 Task: Look for space in Kovilpatti, India from 12th  August, 2023 to 15th August, 2023 for 3 adults in price range Rs.12000 to Rs.16000. Place can be entire place with 2 bedrooms having 3 beds and 1 bathroom. Property type can be house, flat, guest house. Booking option can be shelf check-in. Required host language is English.
Action: Mouse moved to (417, 74)
Screenshot: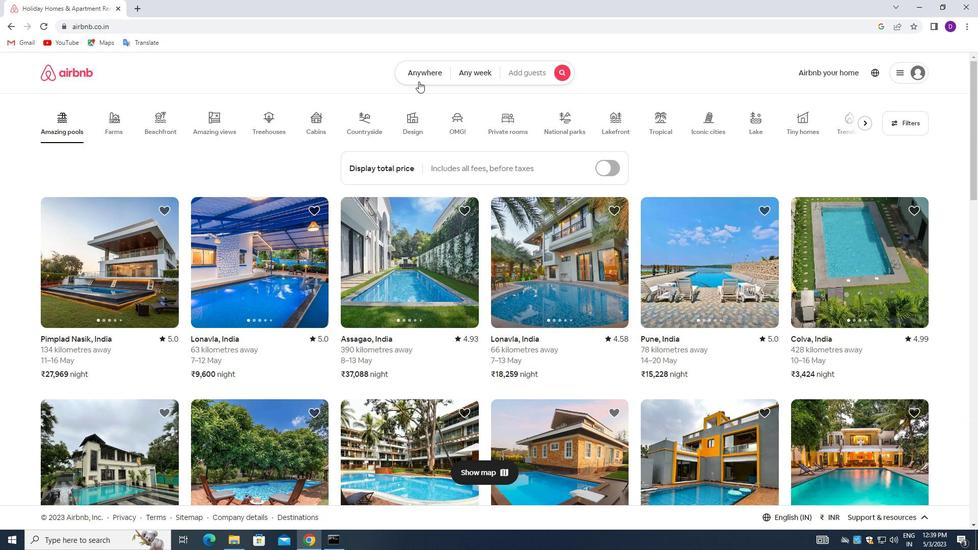 
Action: Mouse pressed left at (417, 74)
Screenshot: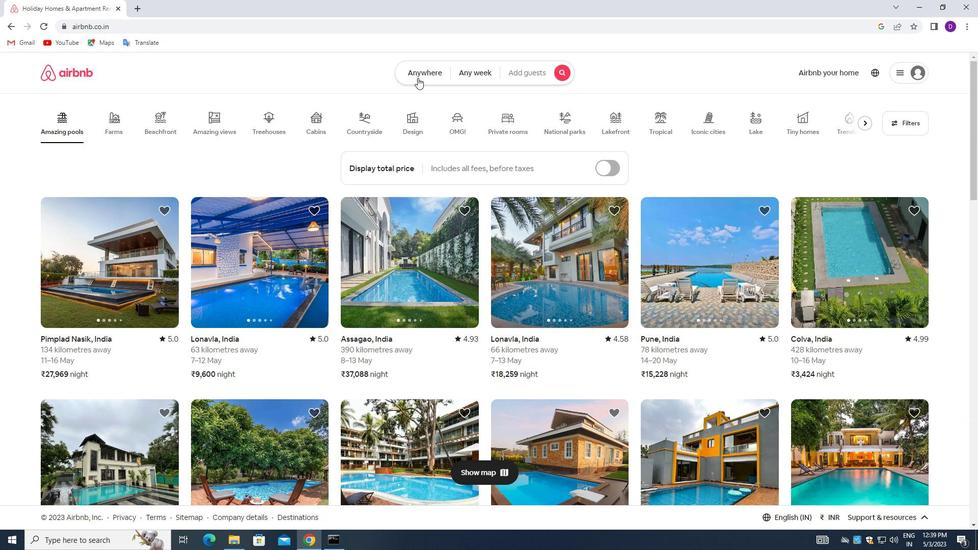 
Action: Mouse moved to (320, 114)
Screenshot: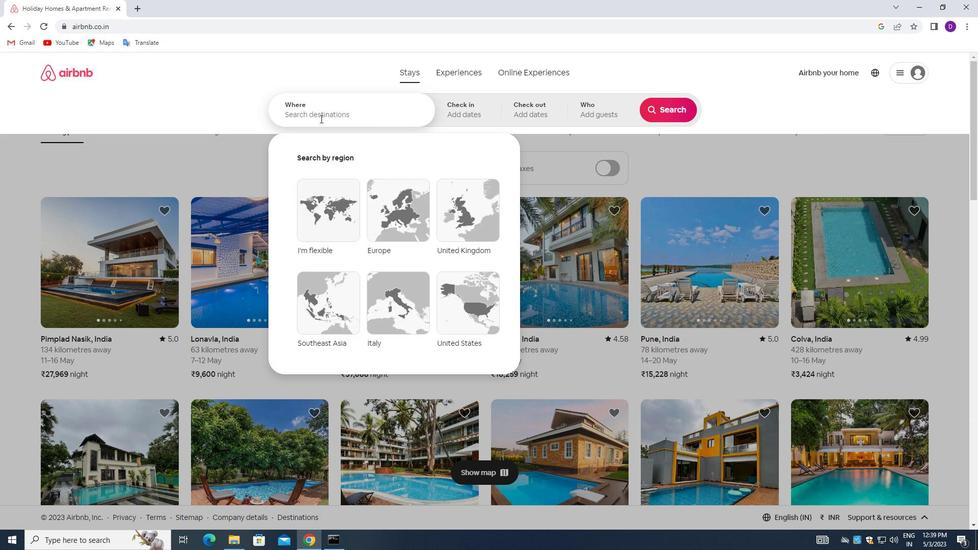 
Action: Mouse pressed left at (320, 114)
Screenshot: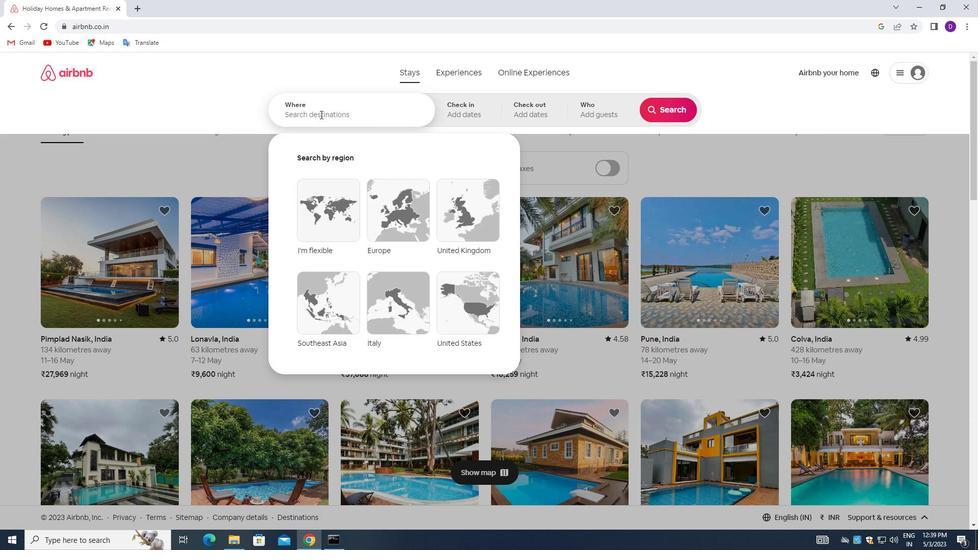 
Action: Mouse moved to (239, 84)
Screenshot: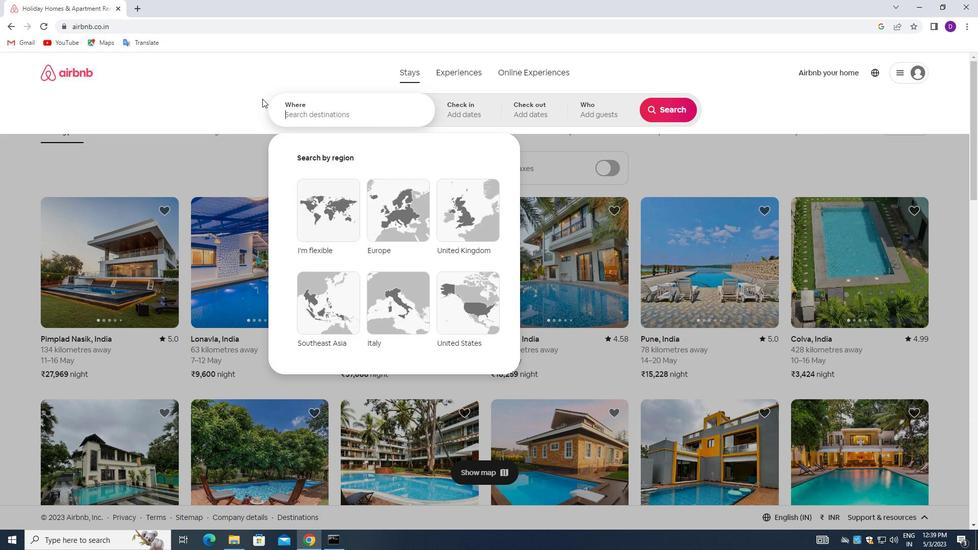 
Action: Key pressed <Key.shift>KOVILPATTI,<Key.space><Key.shift>INDIA<Key.enter>
Screenshot: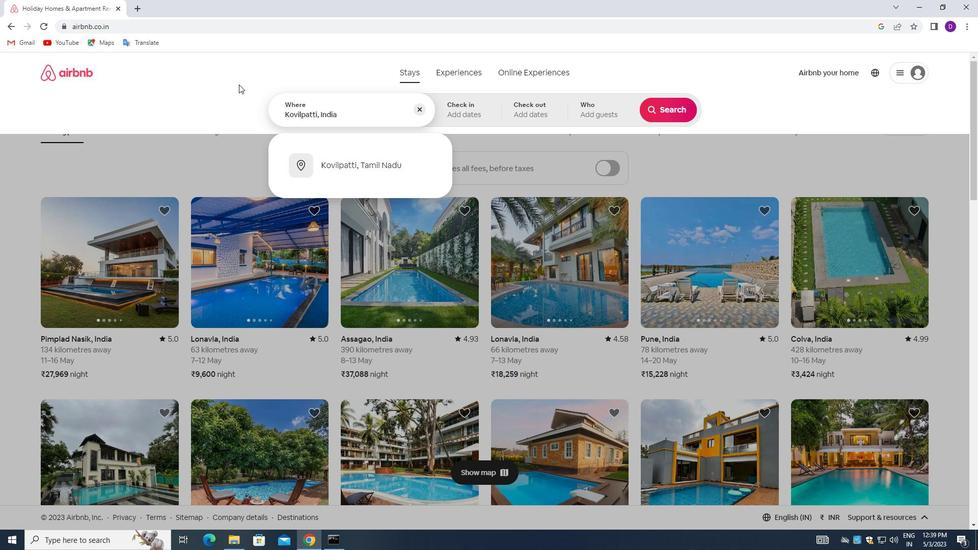 
Action: Mouse moved to (670, 188)
Screenshot: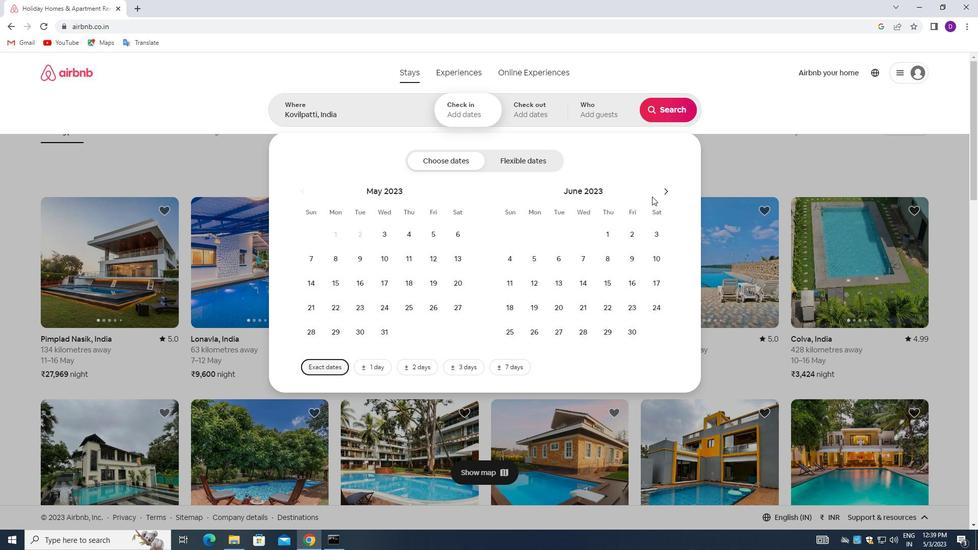 
Action: Mouse pressed left at (670, 188)
Screenshot: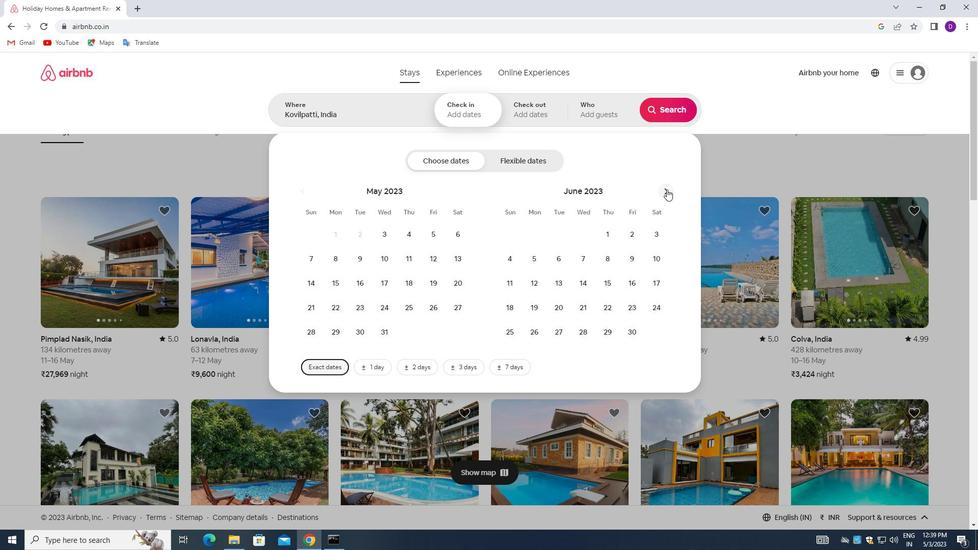 
Action: Mouse pressed left at (670, 188)
Screenshot: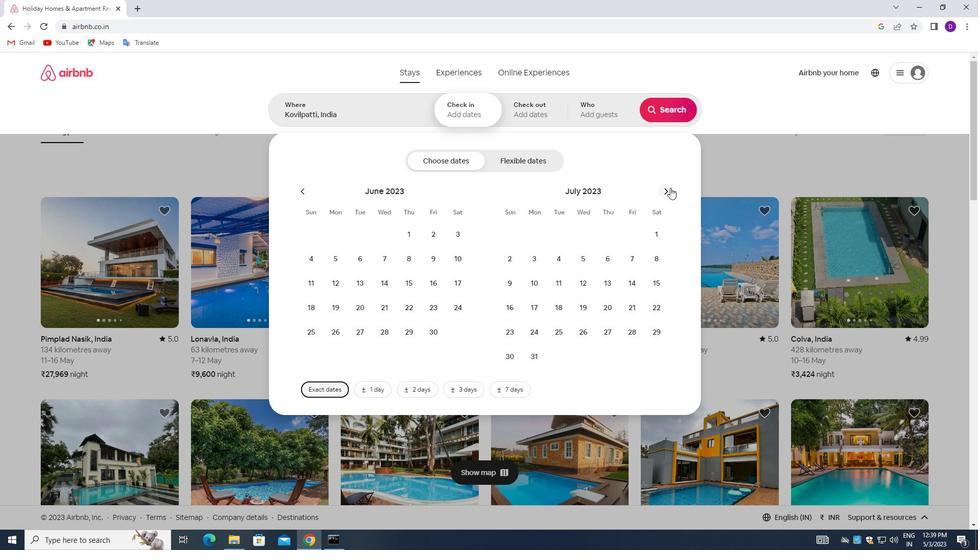 
Action: Mouse moved to (649, 257)
Screenshot: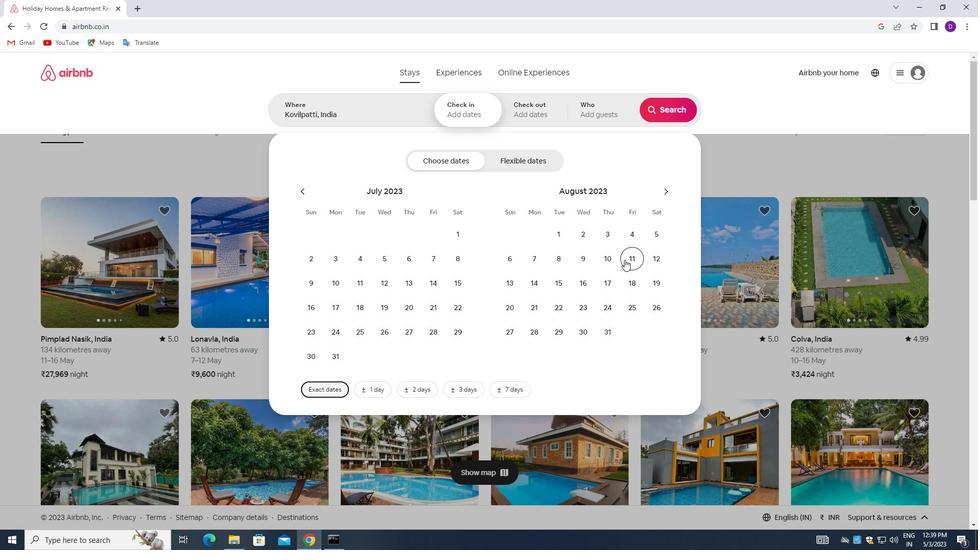 
Action: Mouse pressed left at (649, 257)
Screenshot: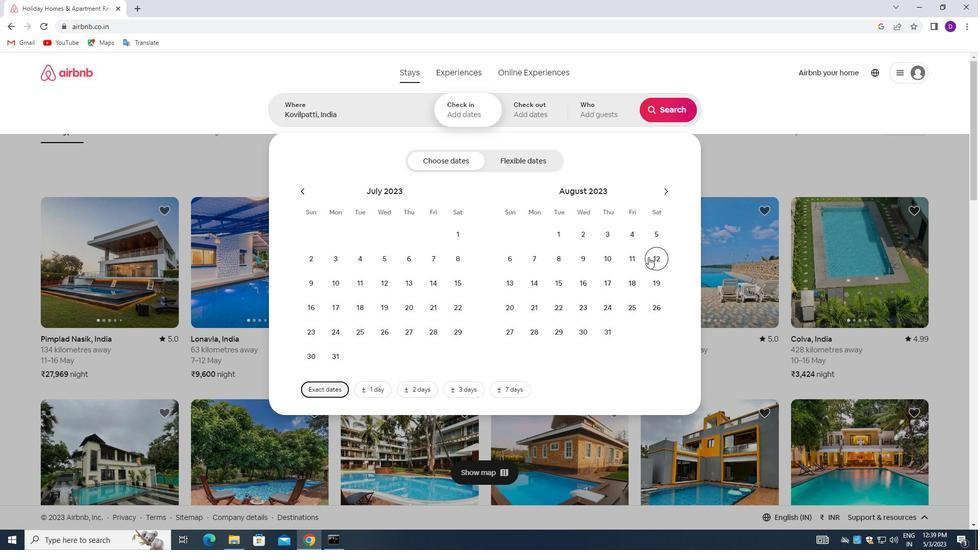 
Action: Mouse moved to (563, 277)
Screenshot: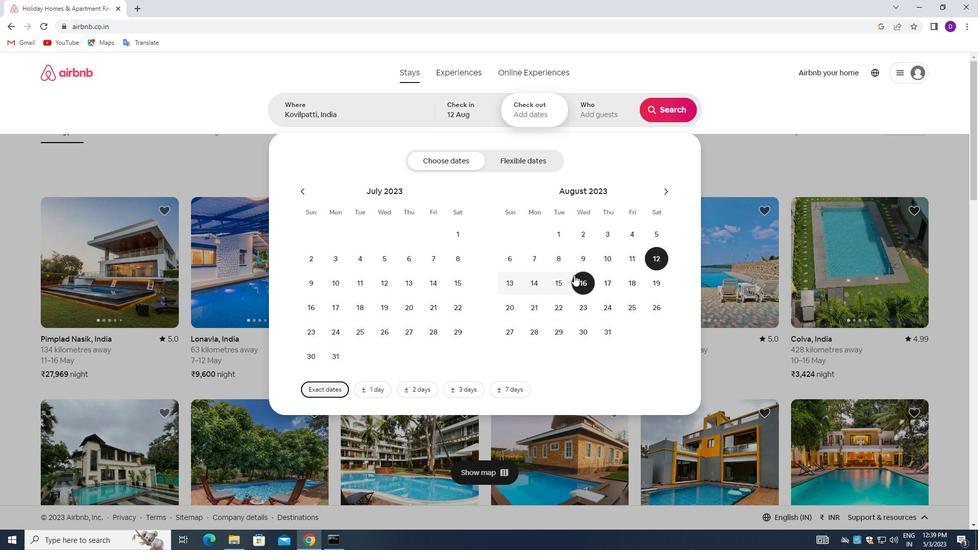 
Action: Mouse pressed left at (563, 277)
Screenshot: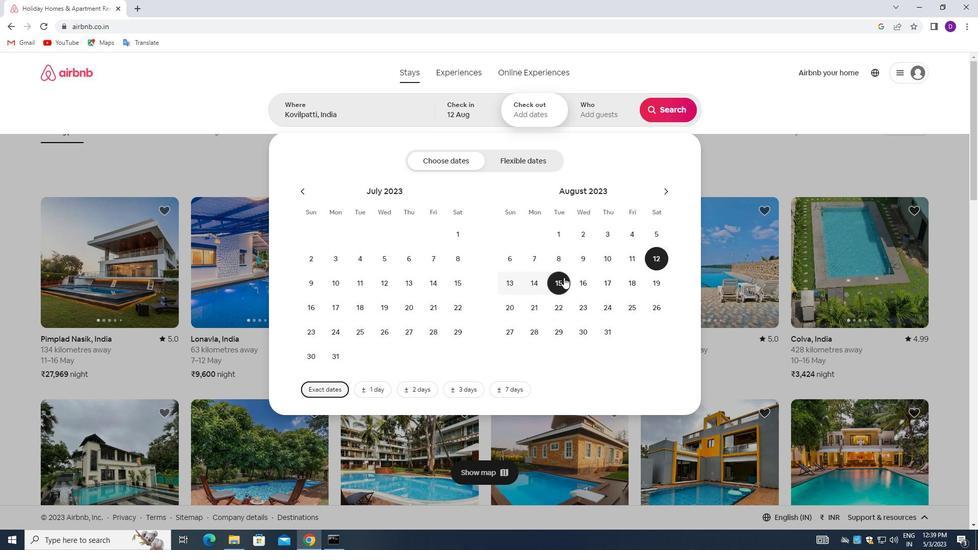 
Action: Mouse moved to (597, 108)
Screenshot: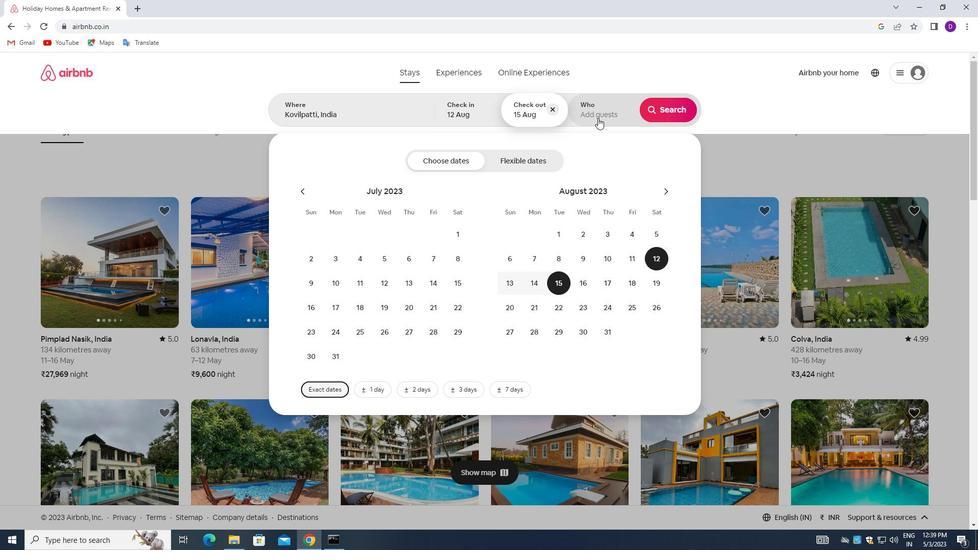
Action: Mouse pressed left at (597, 108)
Screenshot: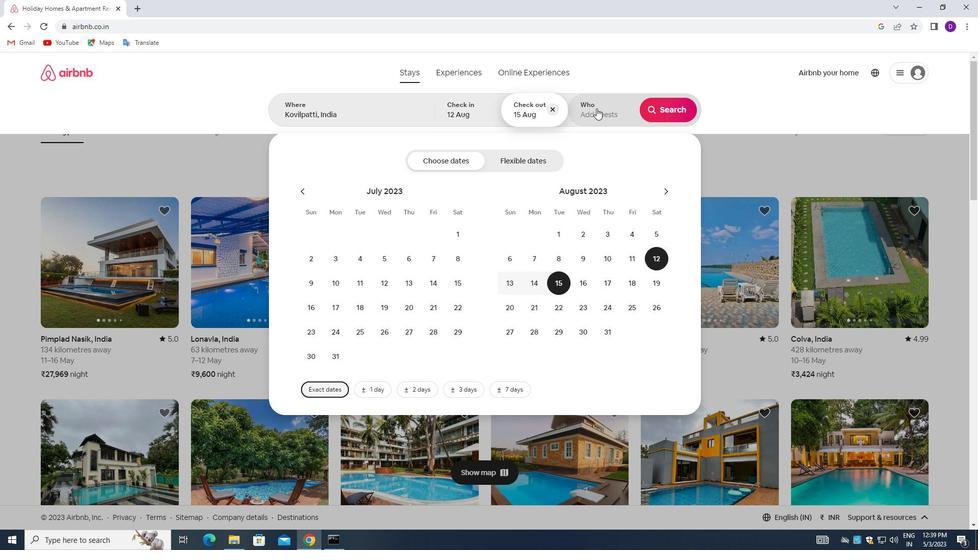 
Action: Mouse moved to (667, 162)
Screenshot: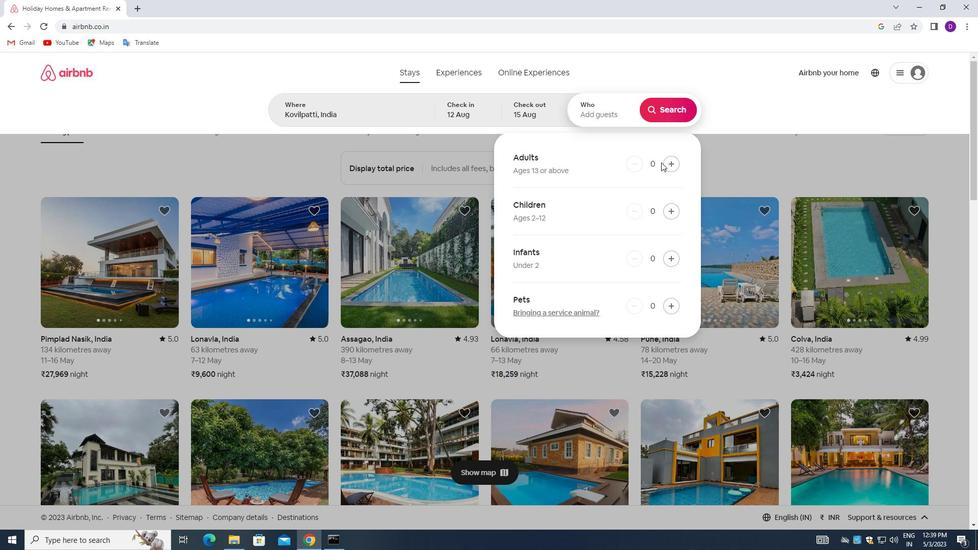 
Action: Mouse pressed left at (667, 162)
Screenshot: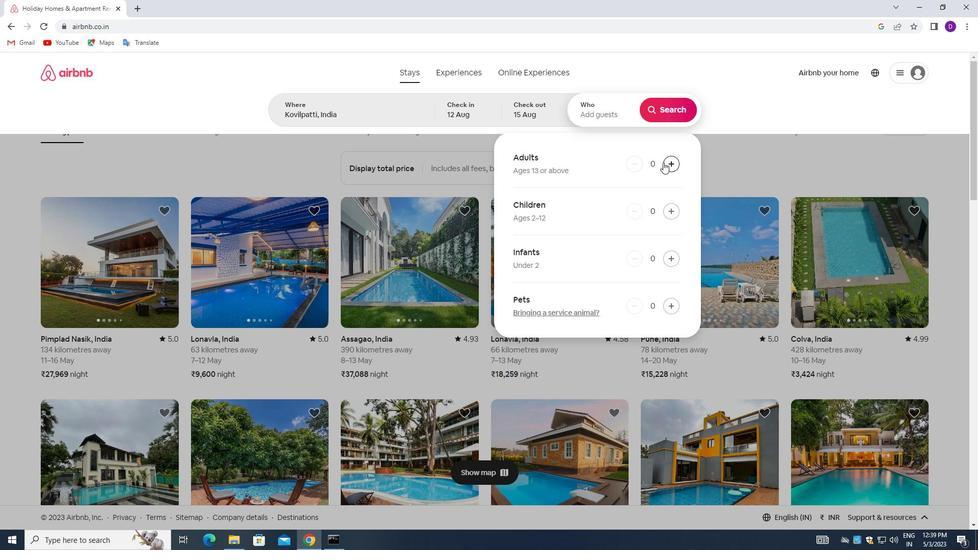 
Action: Mouse pressed left at (667, 162)
Screenshot: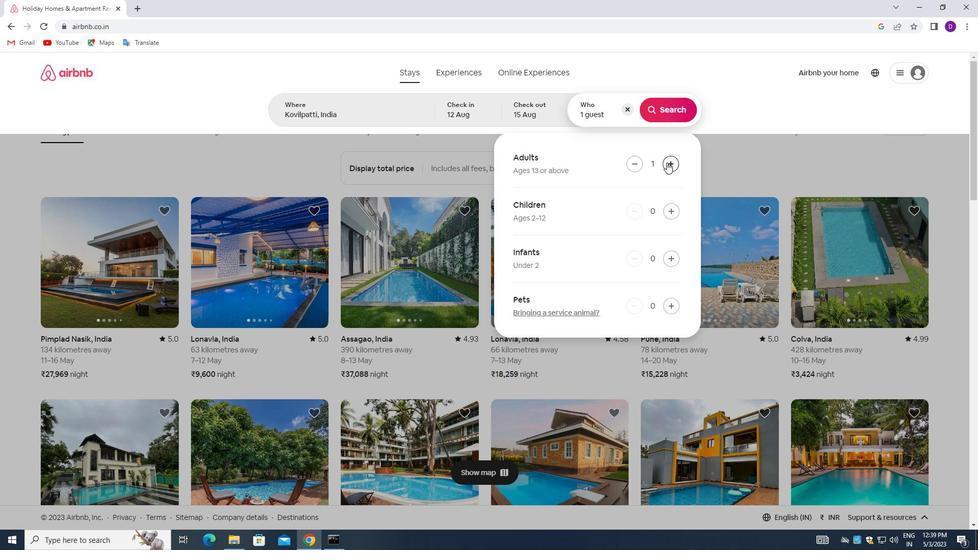 
Action: Mouse pressed left at (667, 162)
Screenshot: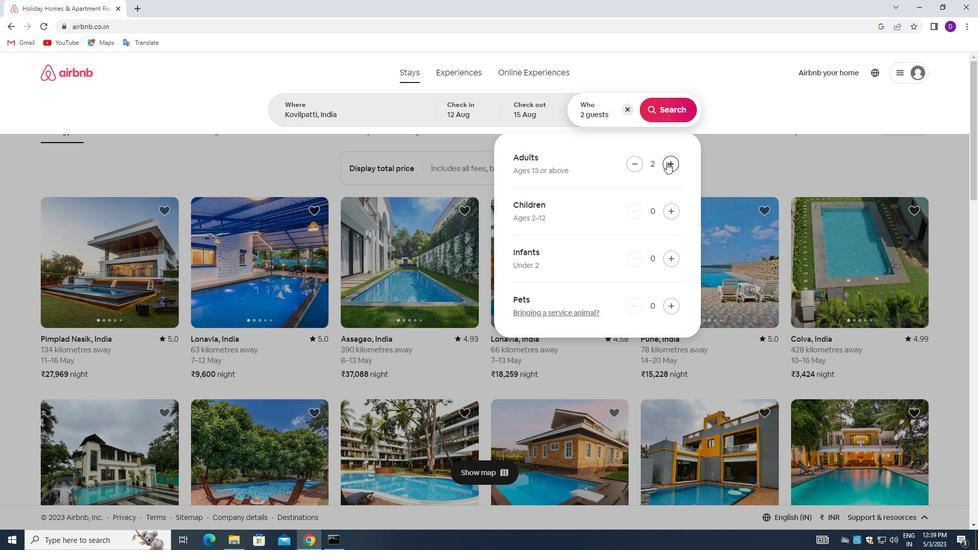 
Action: Mouse moved to (665, 111)
Screenshot: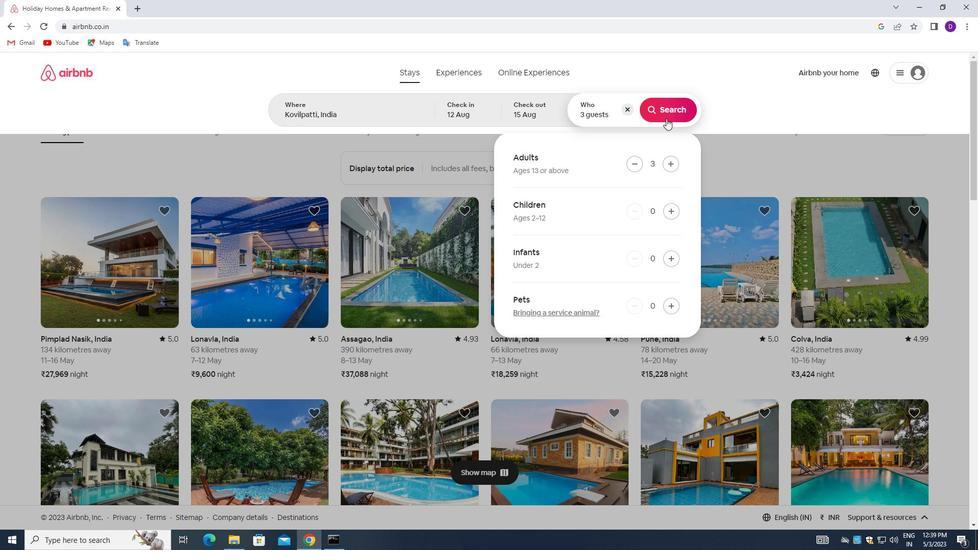 
Action: Mouse pressed left at (665, 111)
Screenshot: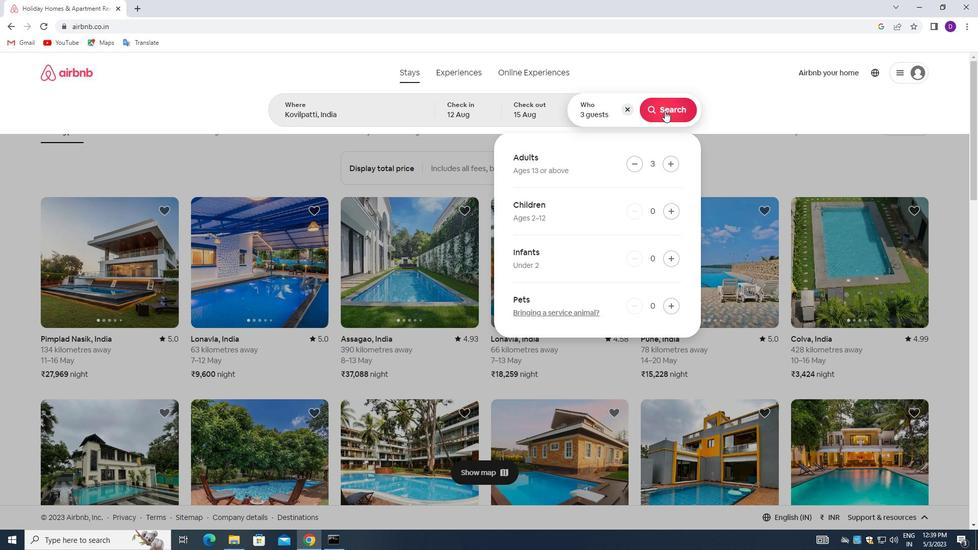 
Action: Mouse moved to (930, 109)
Screenshot: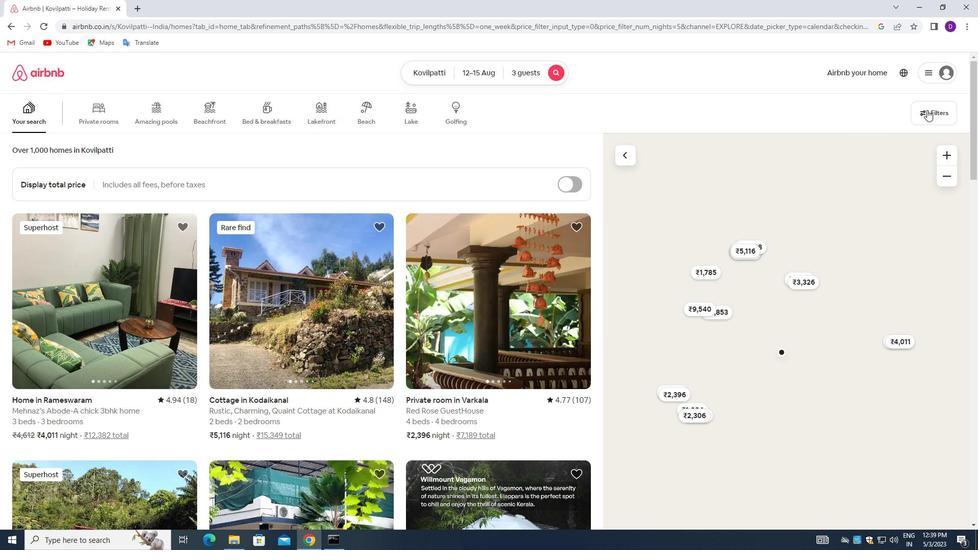
Action: Mouse pressed left at (930, 109)
Screenshot: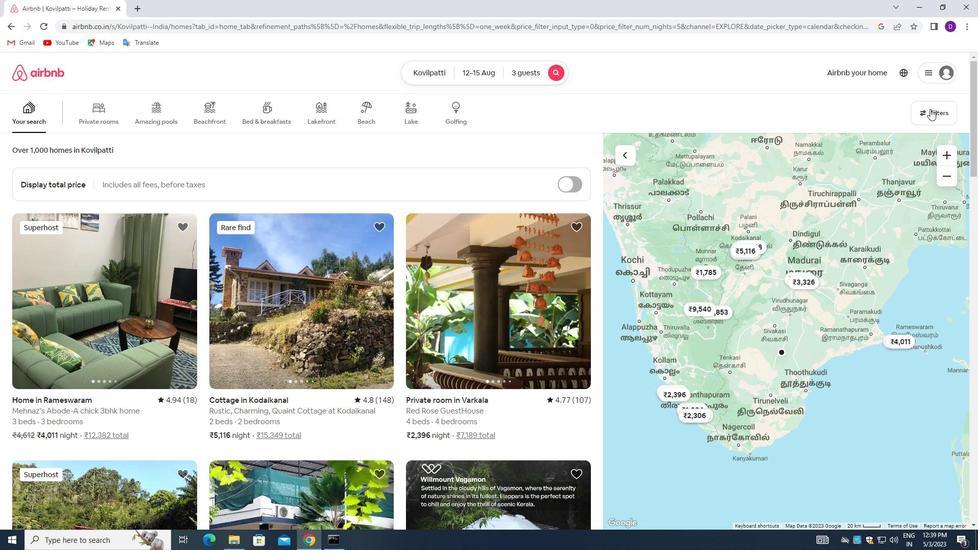 
Action: Mouse moved to (367, 245)
Screenshot: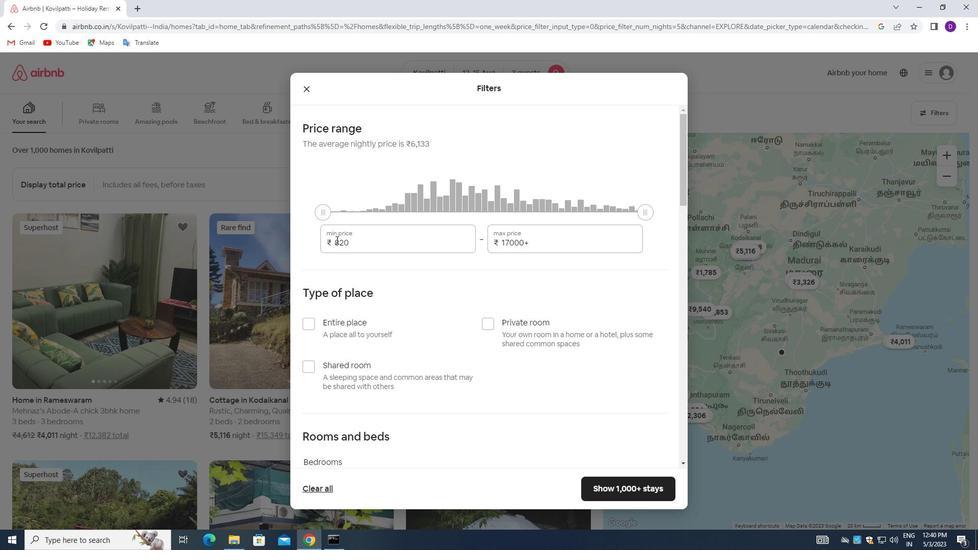 
Action: Mouse pressed left at (367, 245)
Screenshot: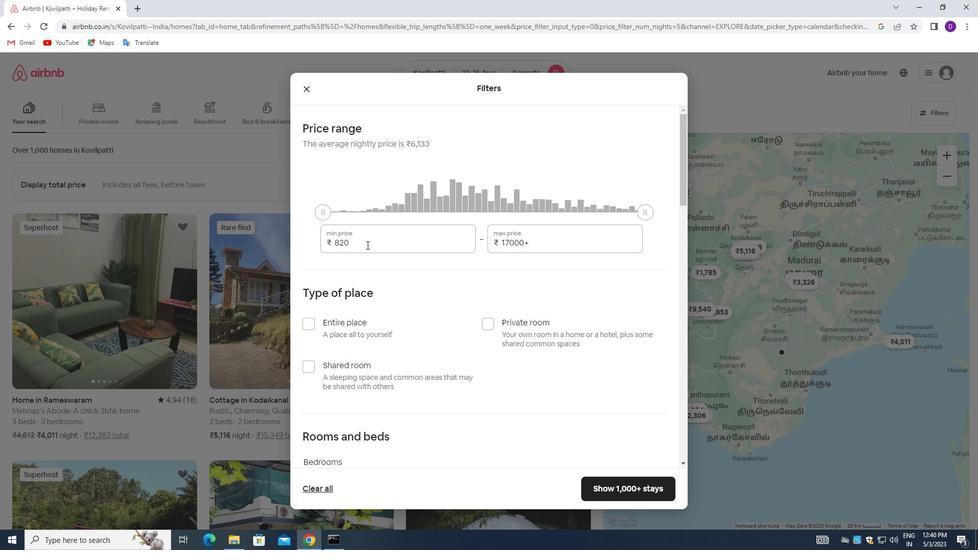 
Action: Mouse pressed left at (367, 245)
Screenshot: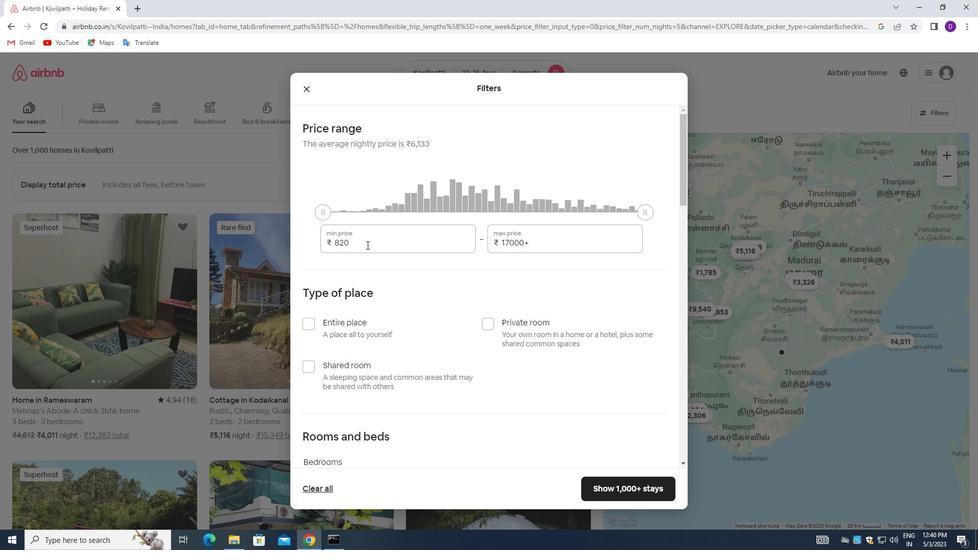 
Action: Key pressed 12000<Key.tab>16000
Screenshot: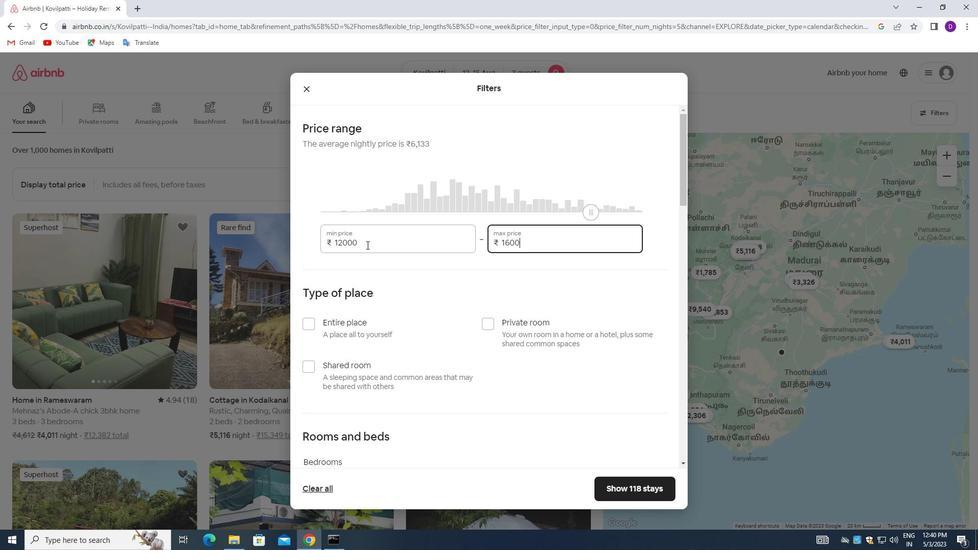 
Action: Mouse moved to (418, 301)
Screenshot: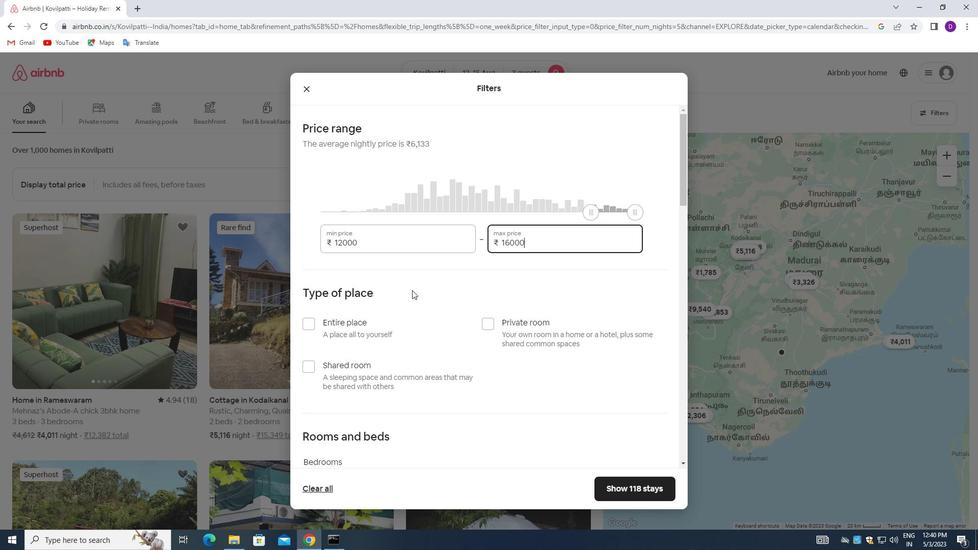 
Action: Mouse scrolled (418, 300) with delta (0, 0)
Screenshot: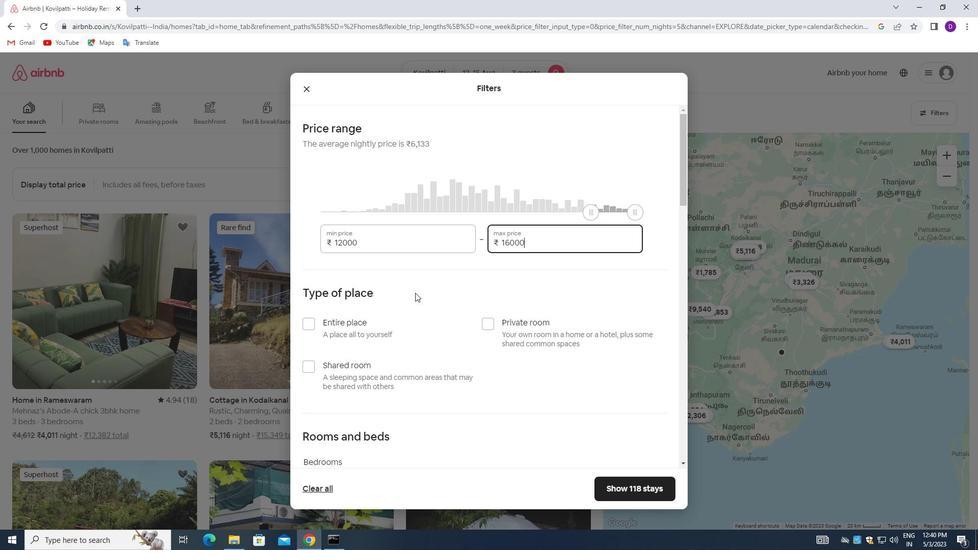 
Action: Mouse moved to (418, 301)
Screenshot: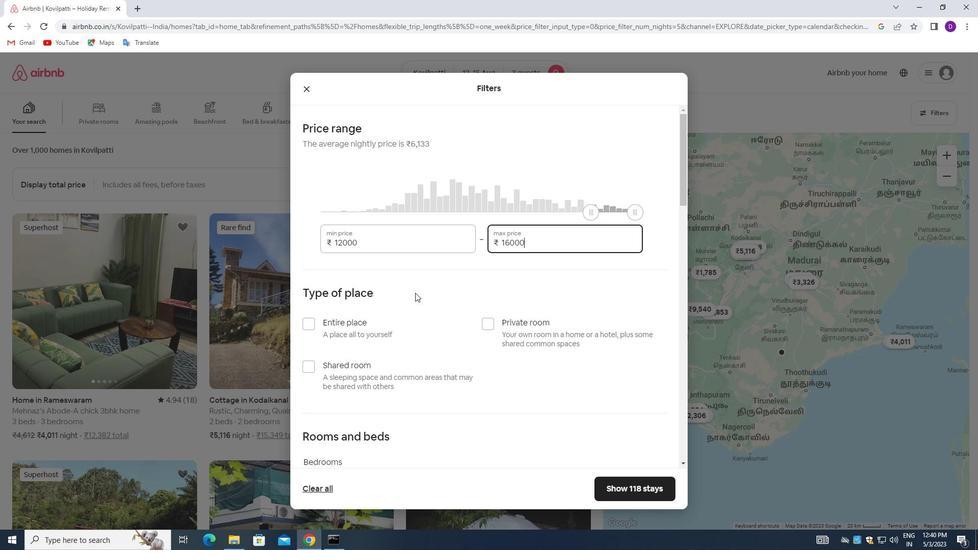 
Action: Mouse scrolled (418, 301) with delta (0, 0)
Screenshot: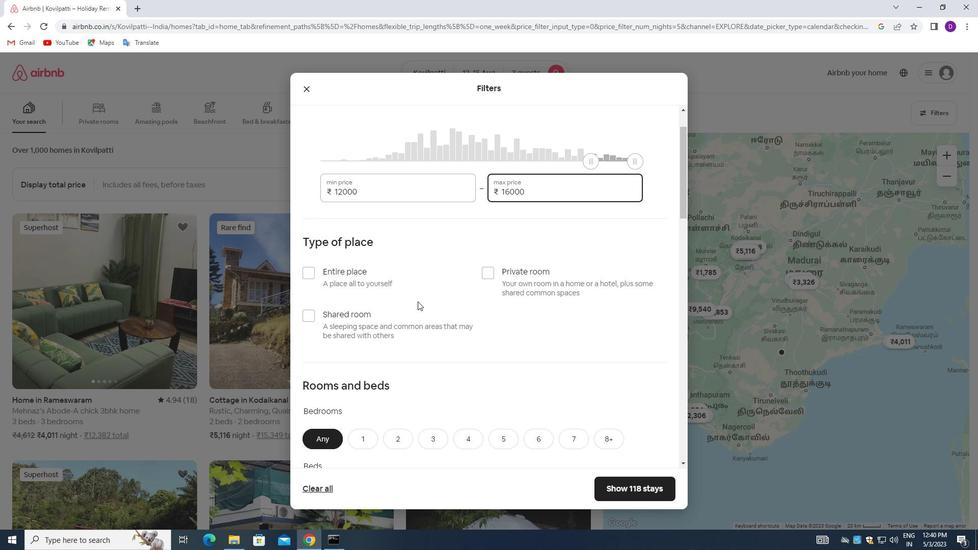 
Action: Mouse scrolled (418, 301) with delta (0, 0)
Screenshot: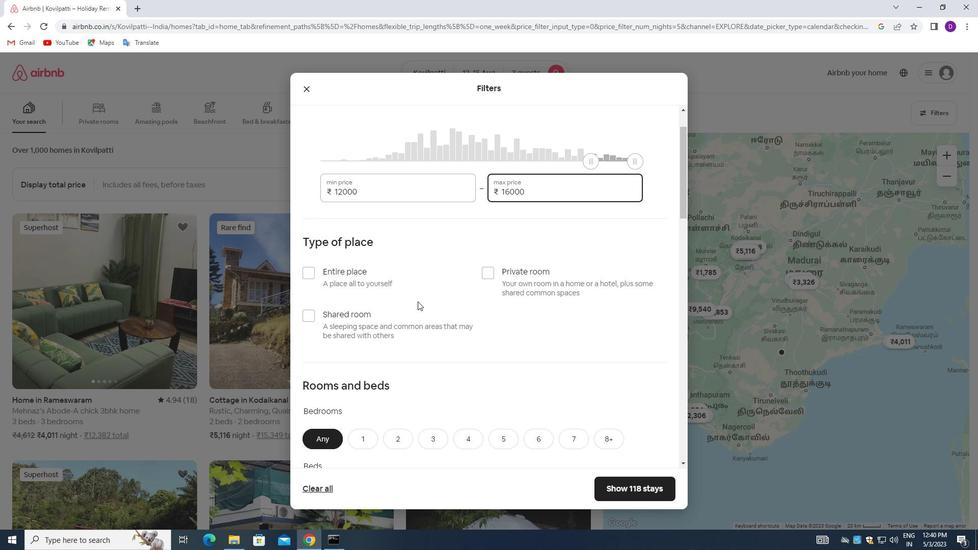 
Action: Mouse moved to (309, 169)
Screenshot: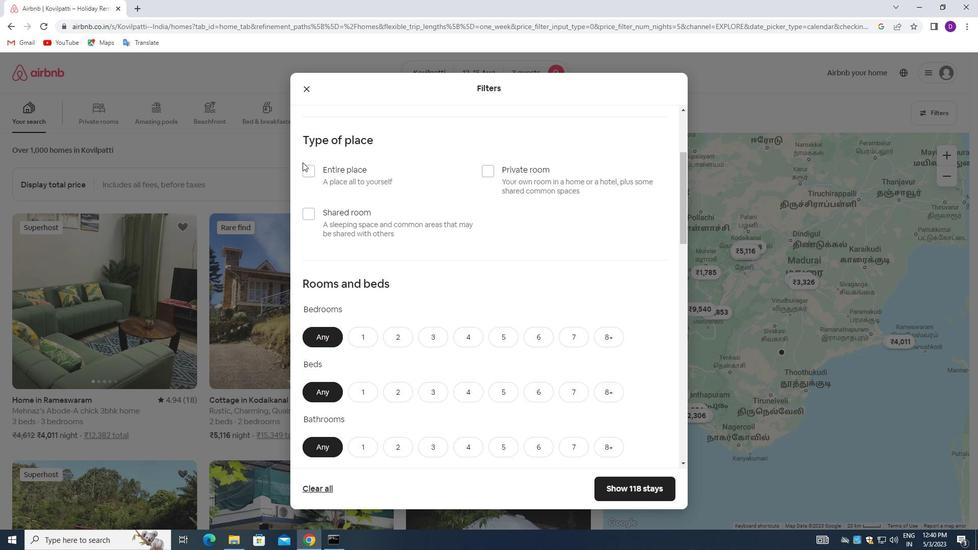 
Action: Mouse pressed left at (309, 169)
Screenshot: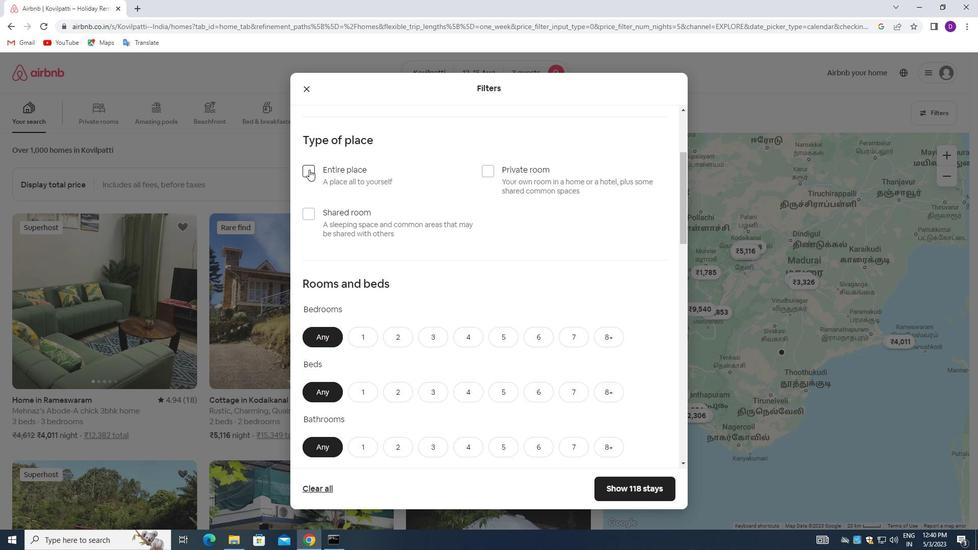
Action: Mouse moved to (392, 254)
Screenshot: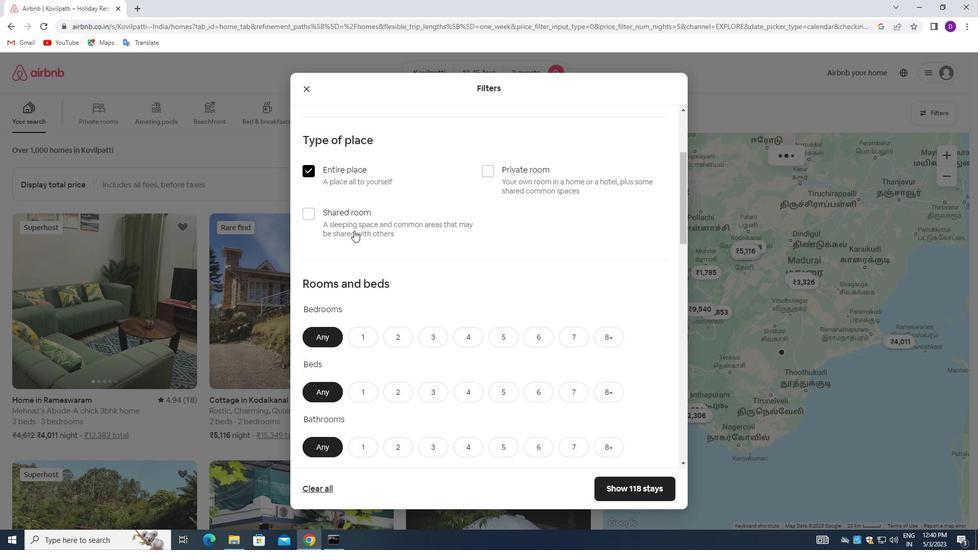 
Action: Mouse scrolled (392, 254) with delta (0, 0)
Screenshot: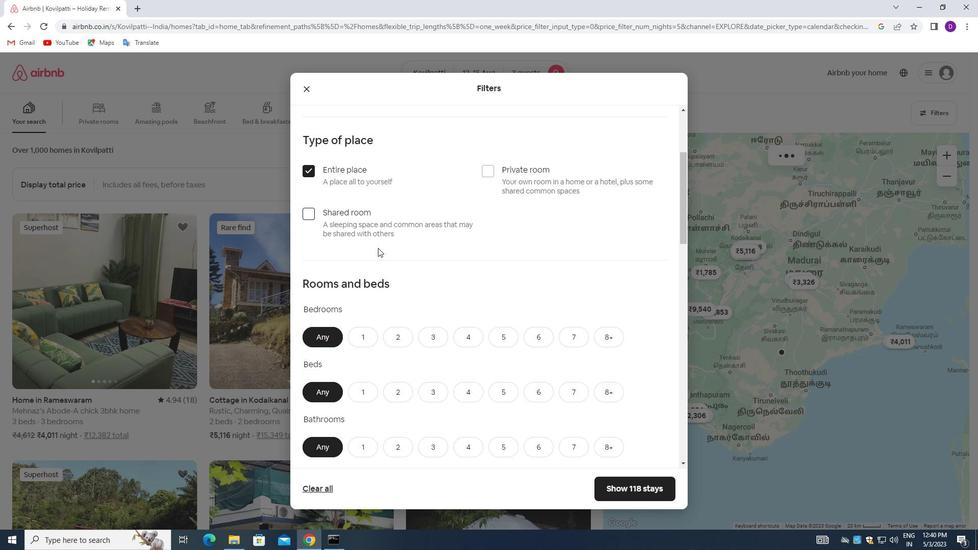 
Action: Mouse moved to (392, 255)
Screenshot: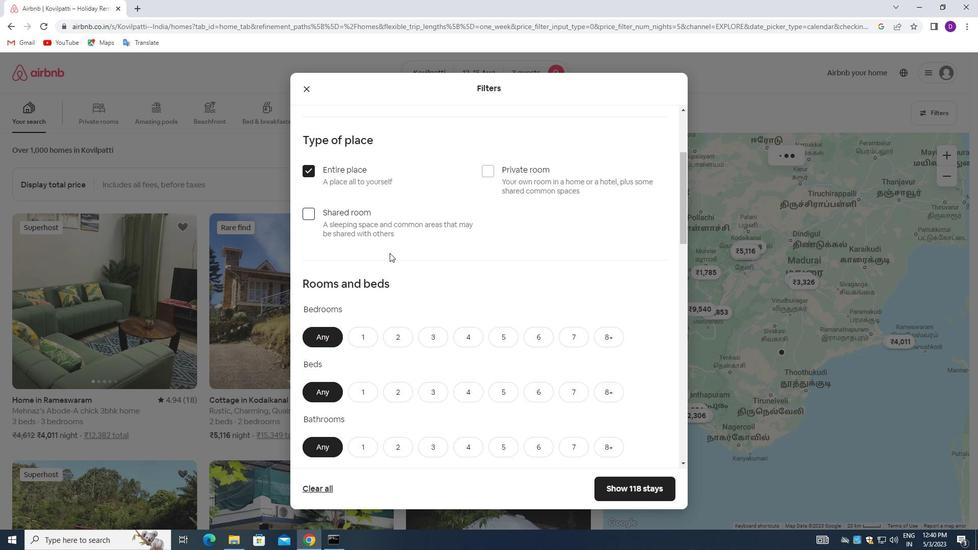 
Action: Mouse scrolled (392, 255) with delta (0, 0)
Screenshot: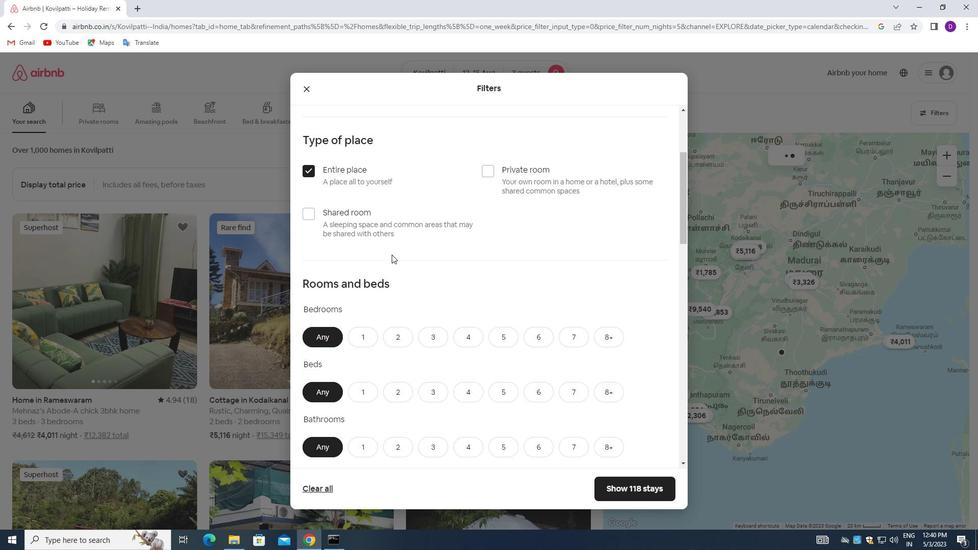 
Action: Mouse moved to (401, 237)
Screenshot: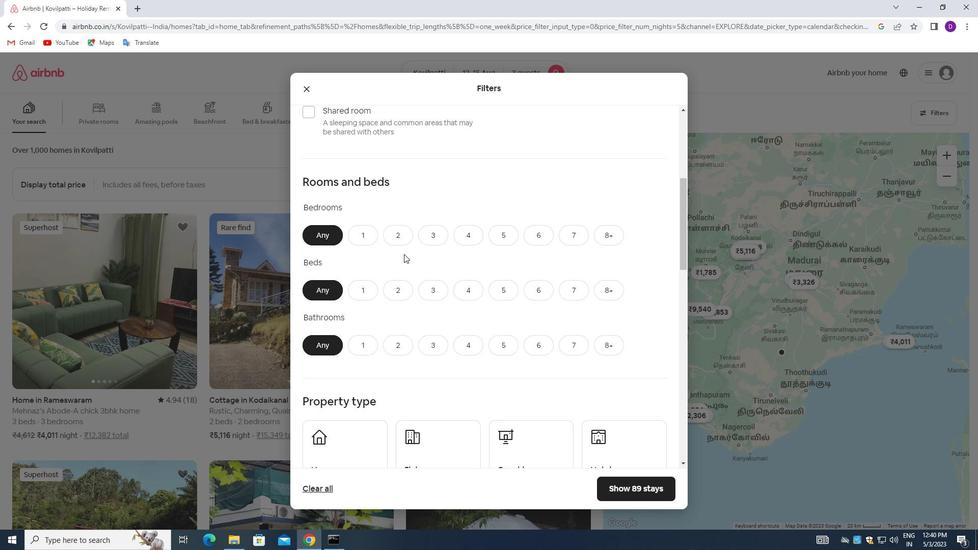 
Action: Mouse pressed left at (401, 237)
Screenshot: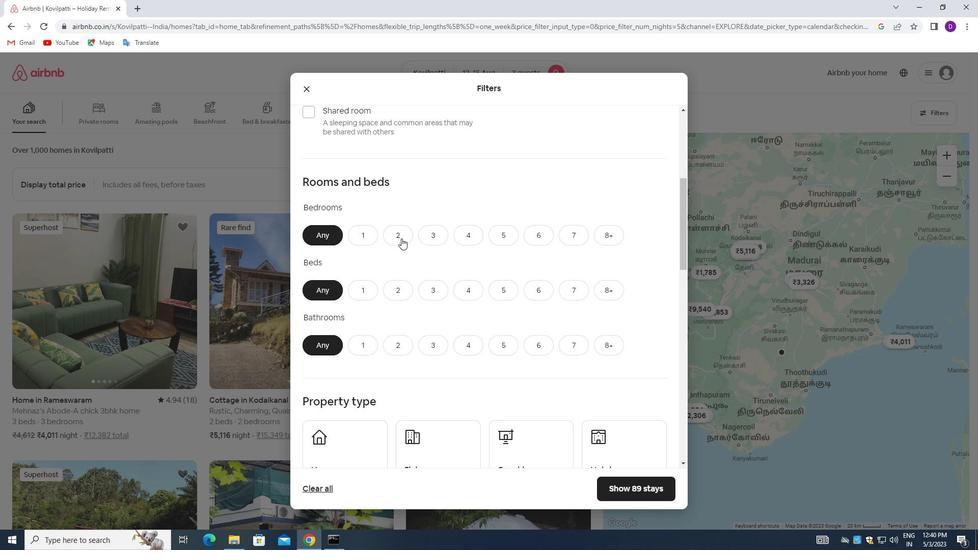 
Action: Mouse moved to (433, 293)
Screenshot: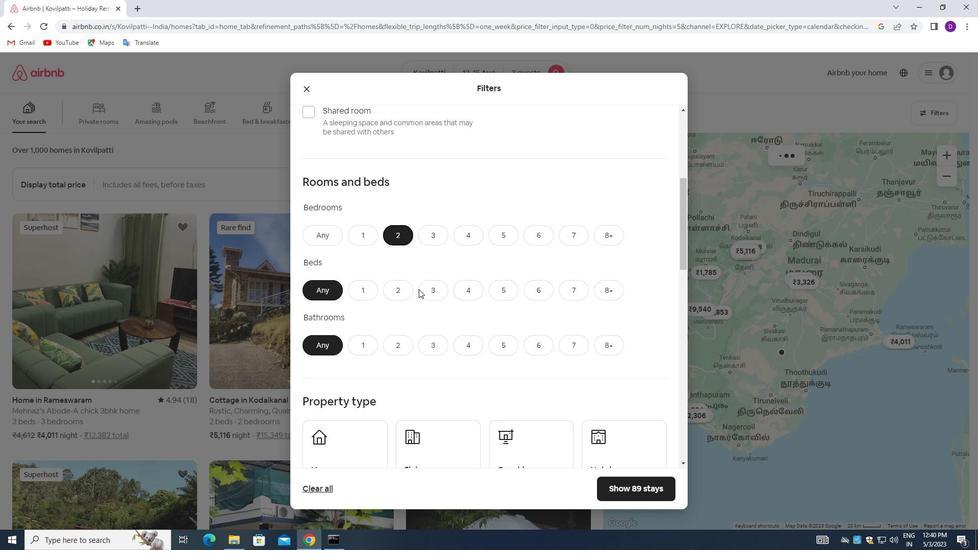 
Action: Mouse pressed left at (433, 293)
Screenshot: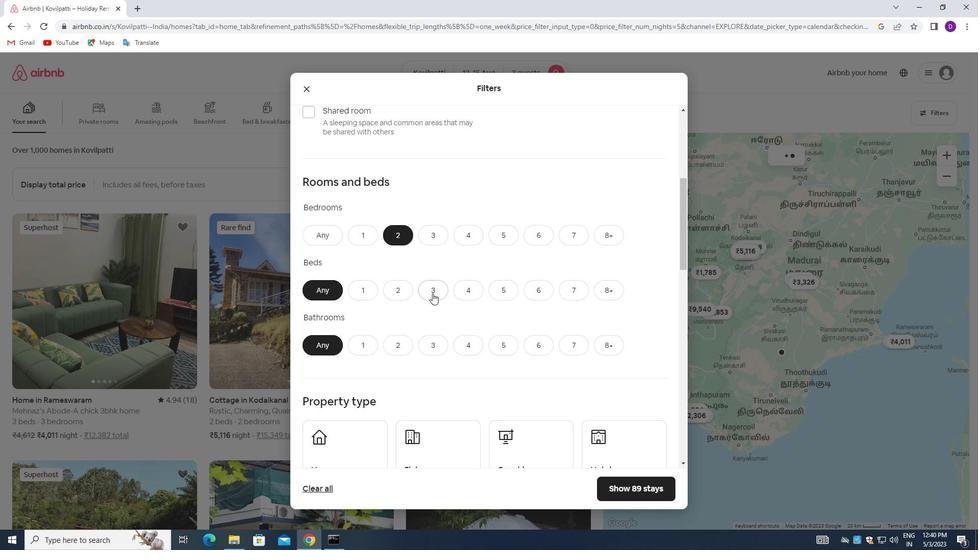 
Action: Mouse moved to (363, 345)
Screenshot: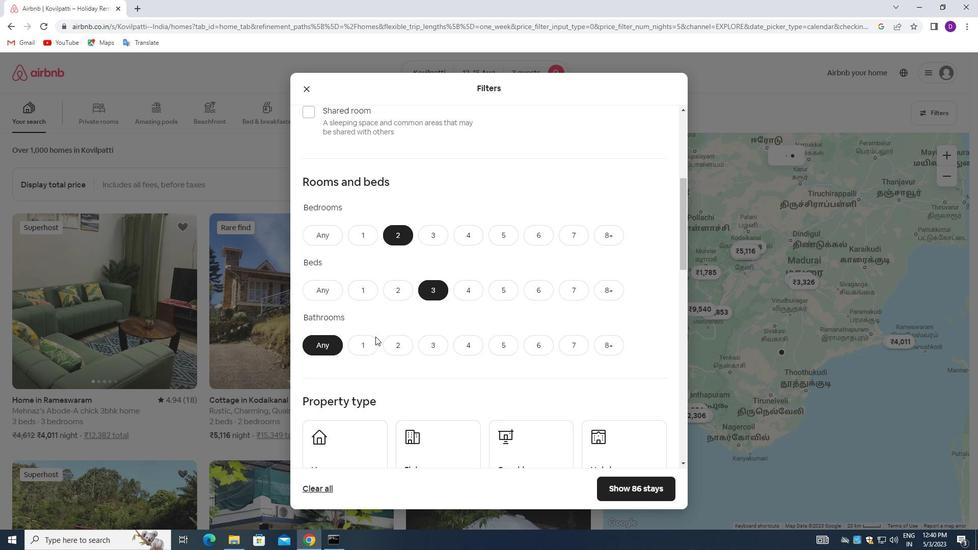 
Action: Mouse pressed left at (363, 345)
Screenshot: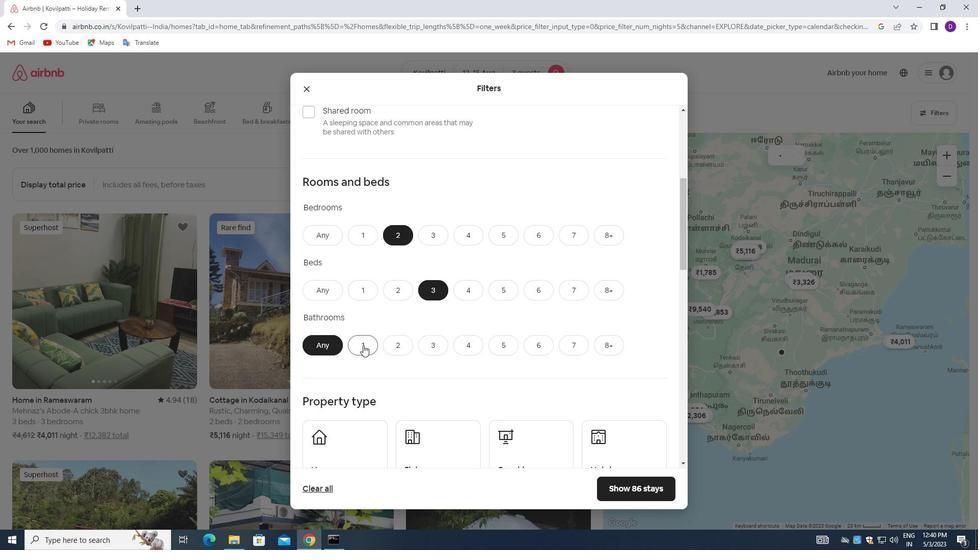 
Action: Mouse moved to (409, 288)
Screenshot: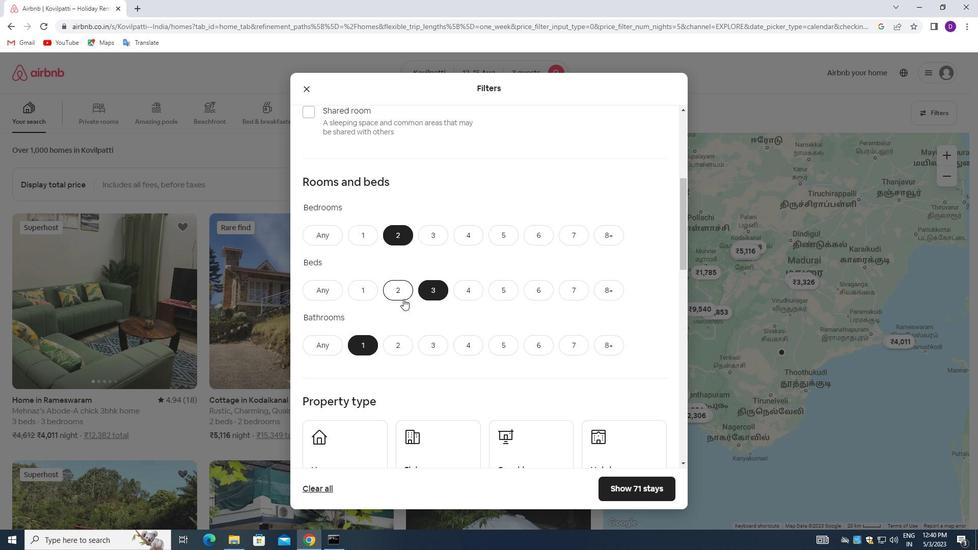 
Action: Mouse scrolled (409, 288) with delta (0, 0)
Screenshot: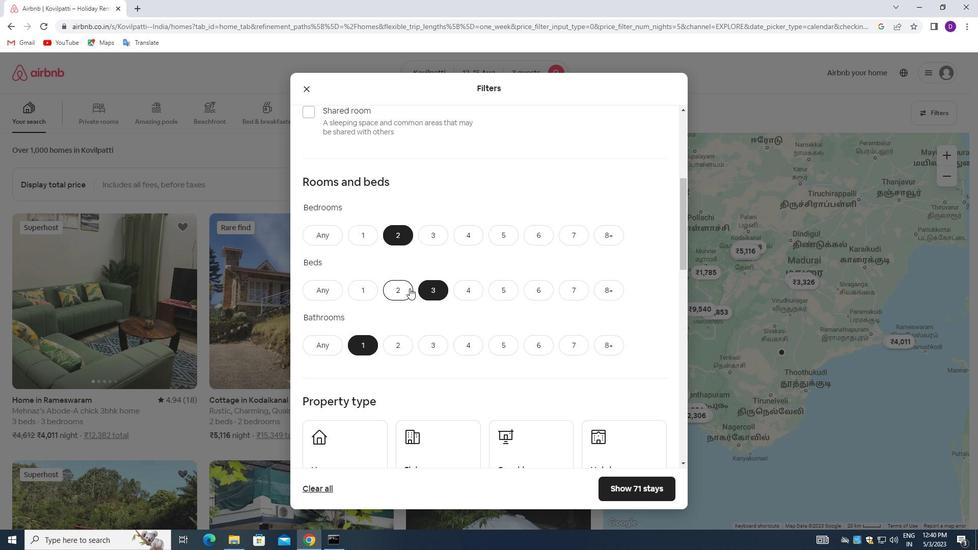 
Action: Mouse scrolled (409, 288) with delta (0, 0)
Screenshot: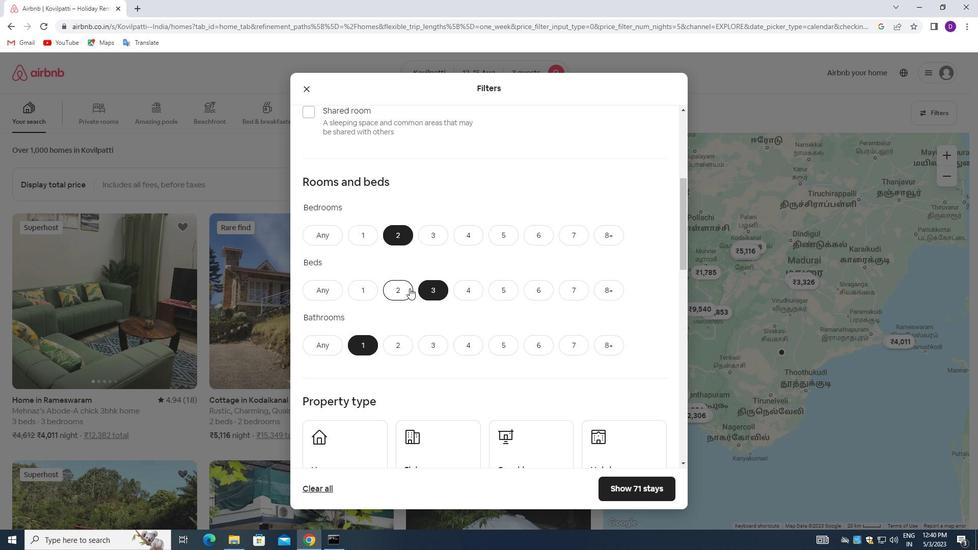 
Action: Mouse moved to (364, 336)
Screenshot: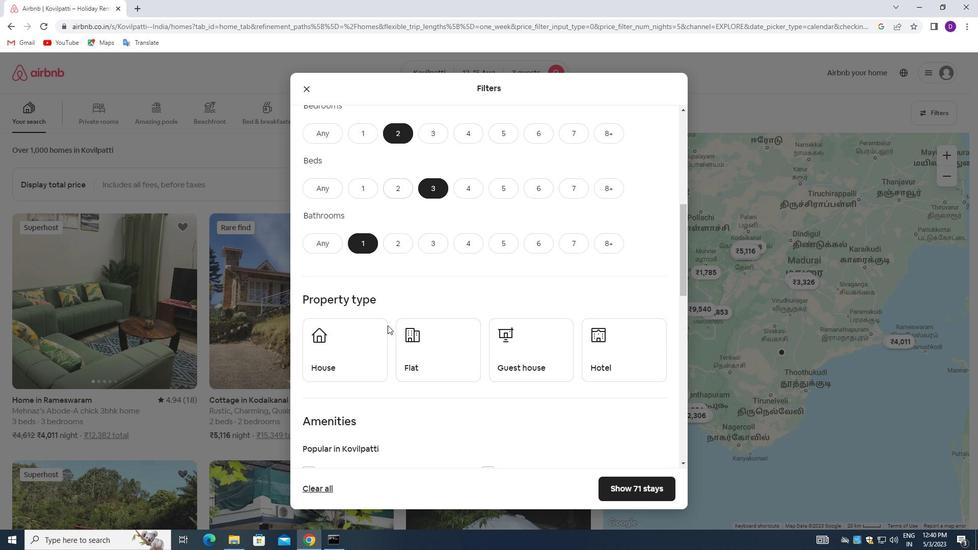
Action: Mouse pressed left at (364, 336)
Screenshot: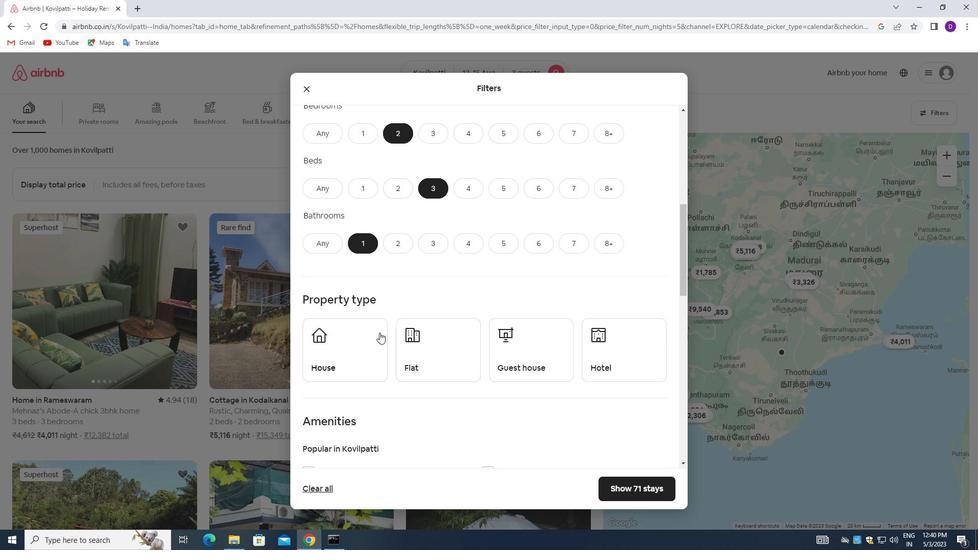 
Action: Mouse moved to (442, 337)
Screenshot: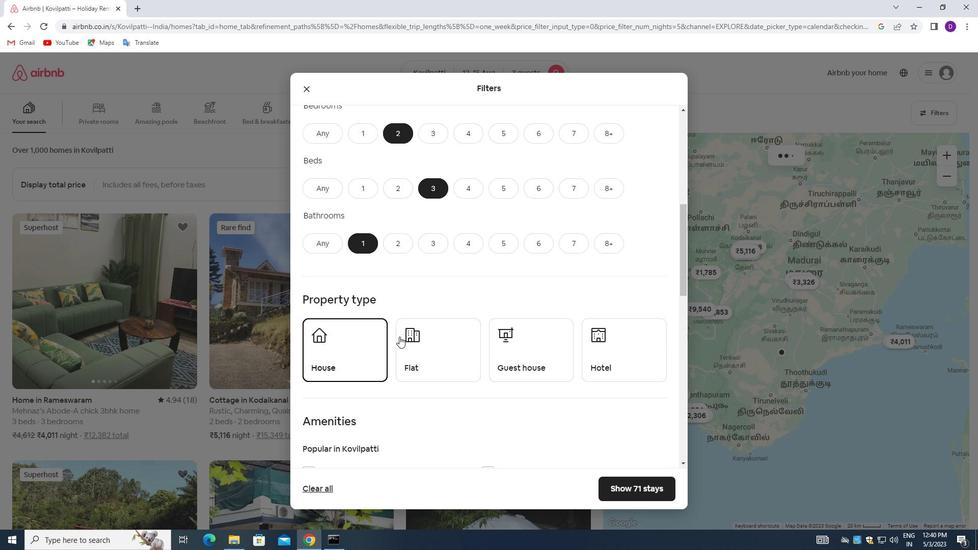 
Action: Mouse pressed left at (442, 337)
Screenshot: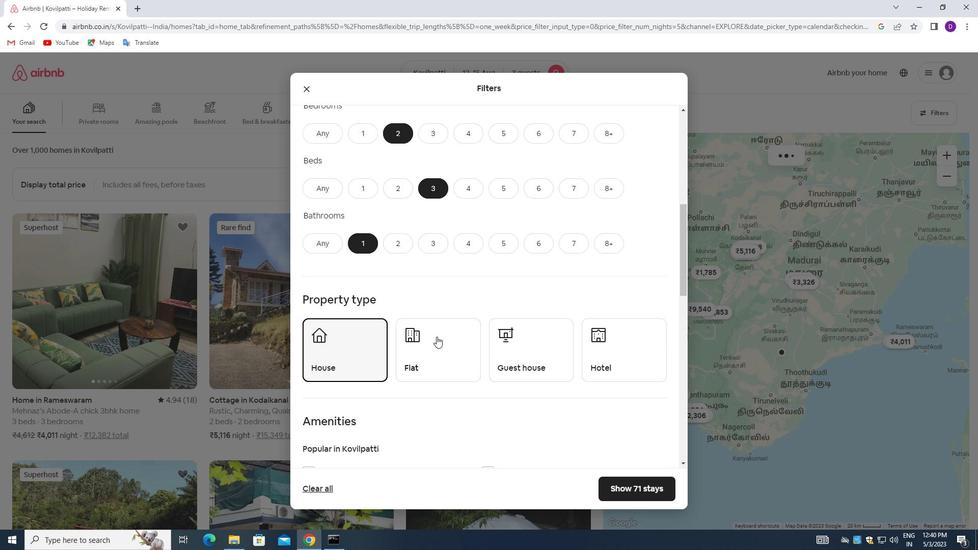 
Action: Mouse moved to (517, 337)
Screenshot: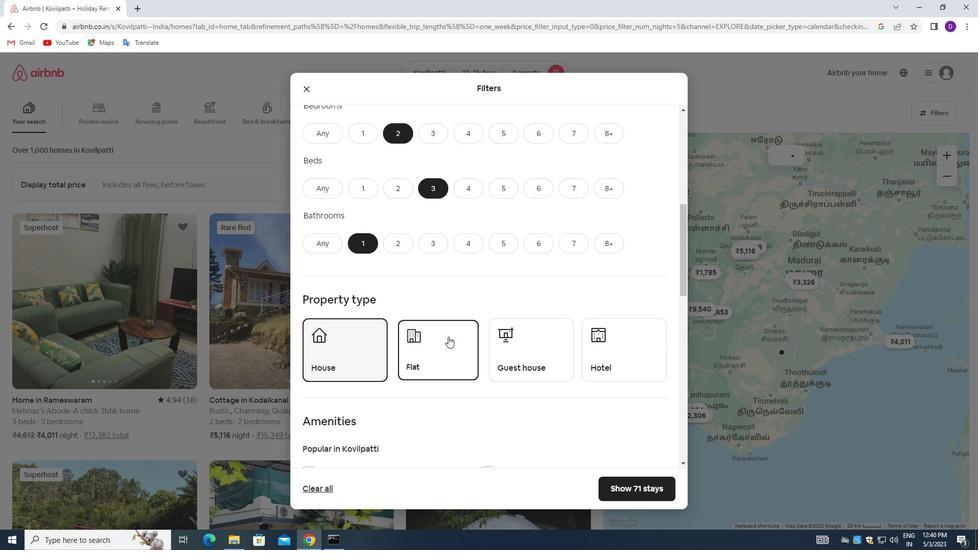 
Action: Mouse pressed left at (517, 337)
Screenshot: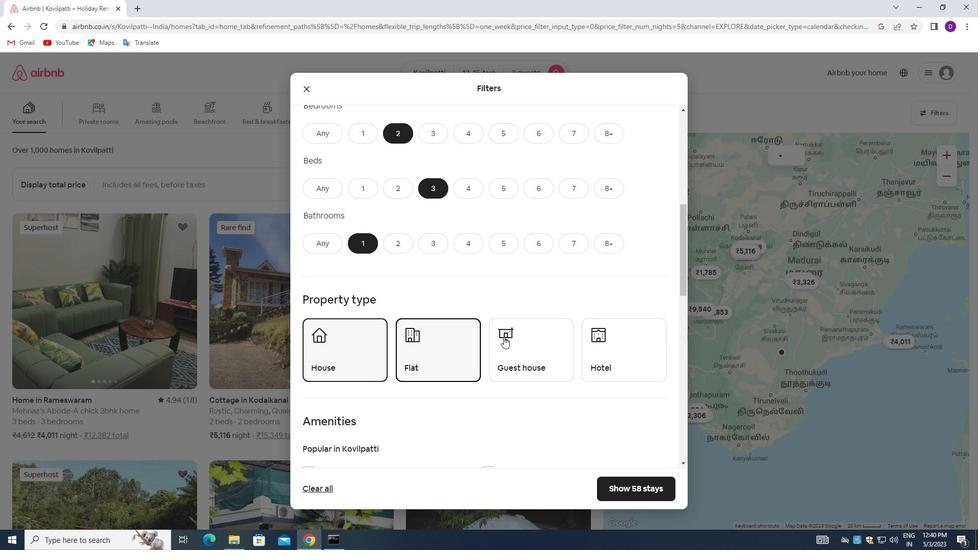 
Action: Mouse moved to (463, 302)
Screenshot: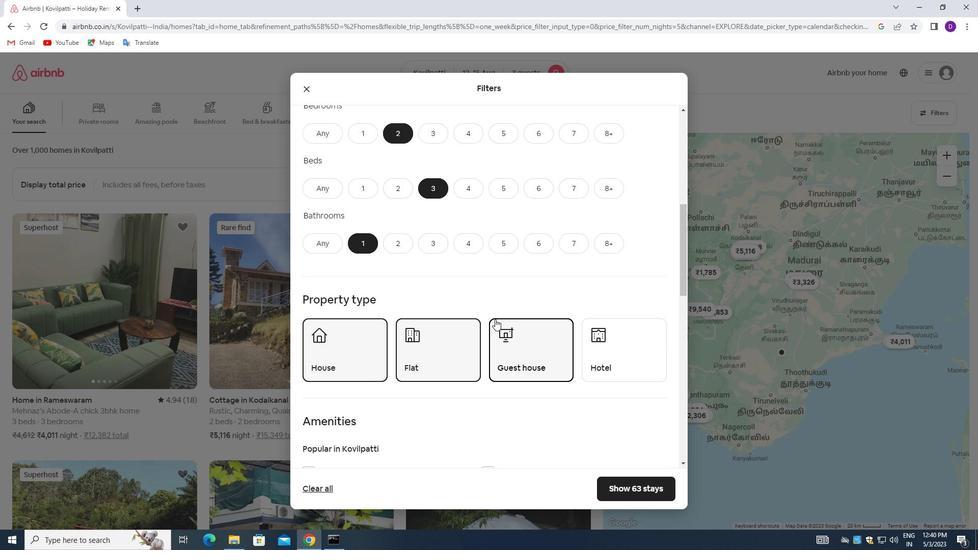
Action: Mouse scrolled (463, 302) with delta (0, 0)
Screenshot: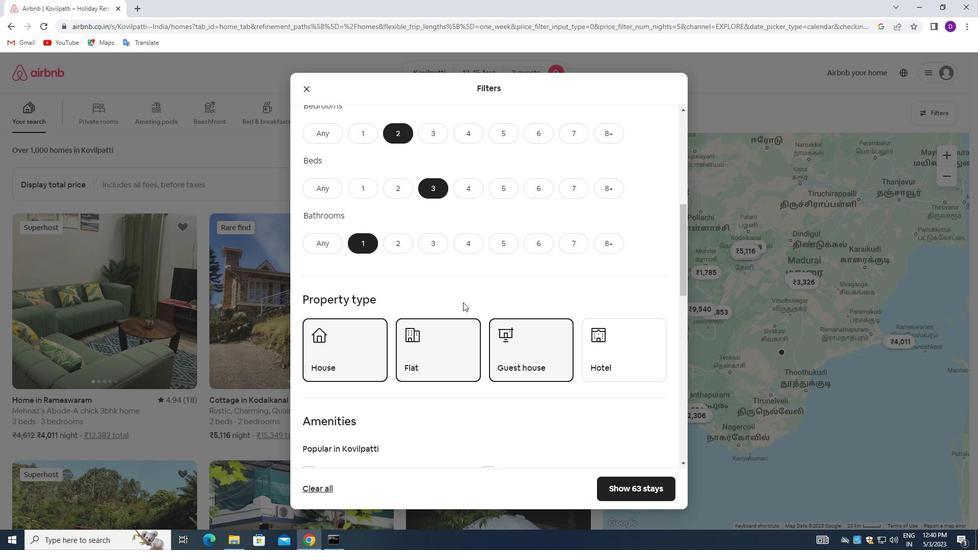 
Action: Mouse scrolled (463, 302) with delta (0, 0)
Screenshot: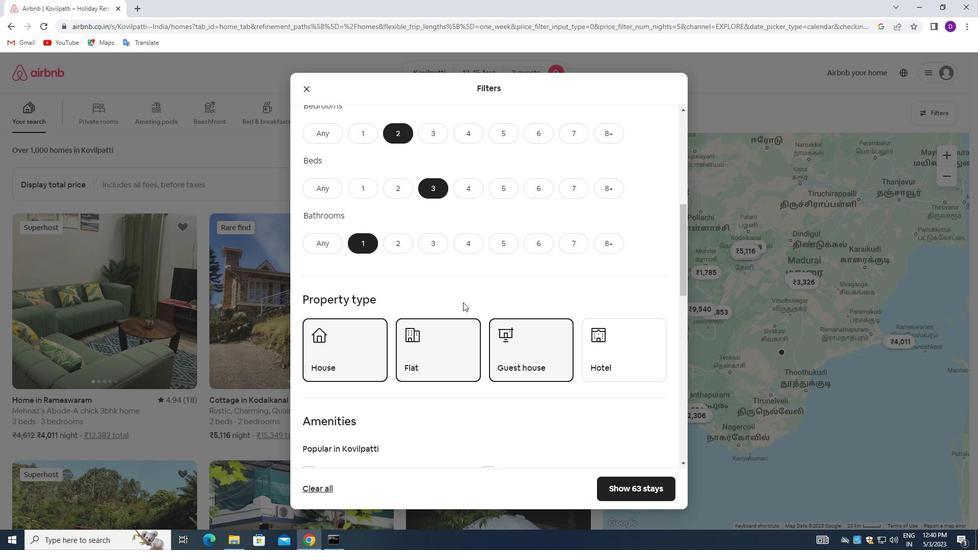 
Action: Mouse scrolled (463, 302) with delta (0, 0)
Screenshot: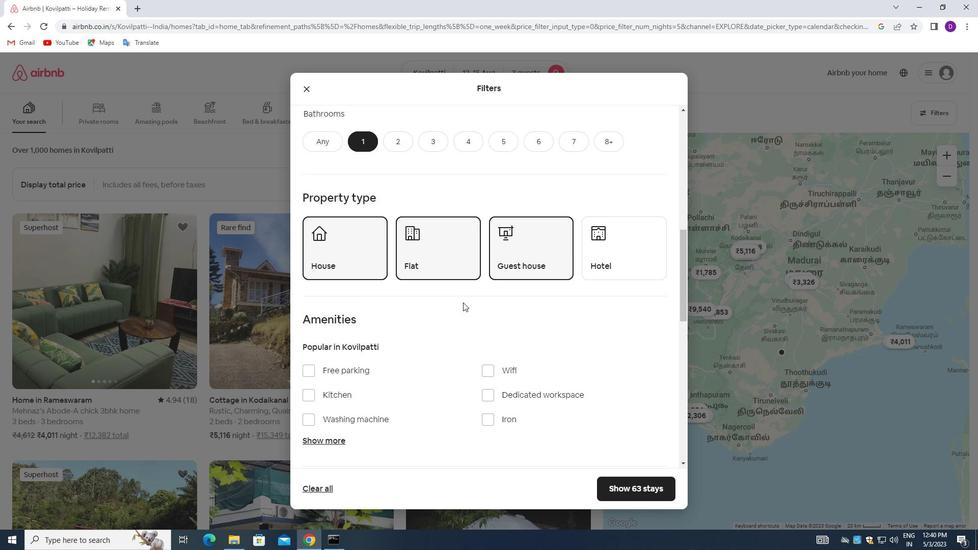 
Action: Mouse scrolled (463, 302) with delta (0, 0)
Screenshot: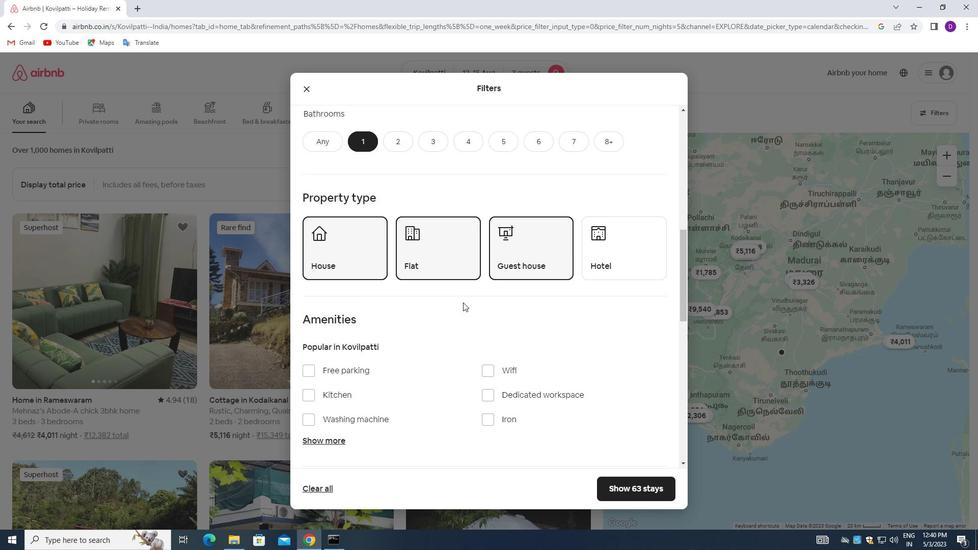 
Action: Mouse scrolled (463, 302) with delta (0, 0)
Screenshot: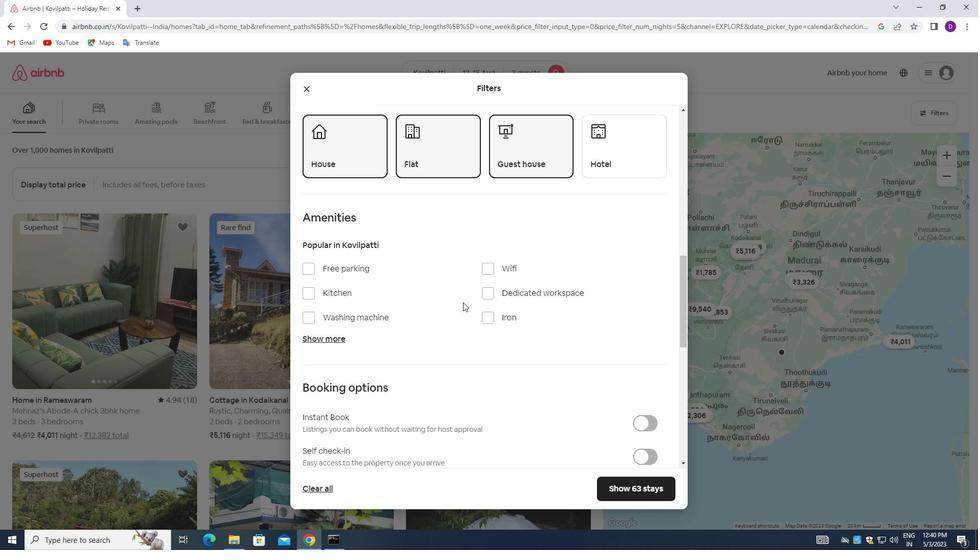 
Action: Mouse scrolled (463, 302) with delta (0, 0)
Screenshot: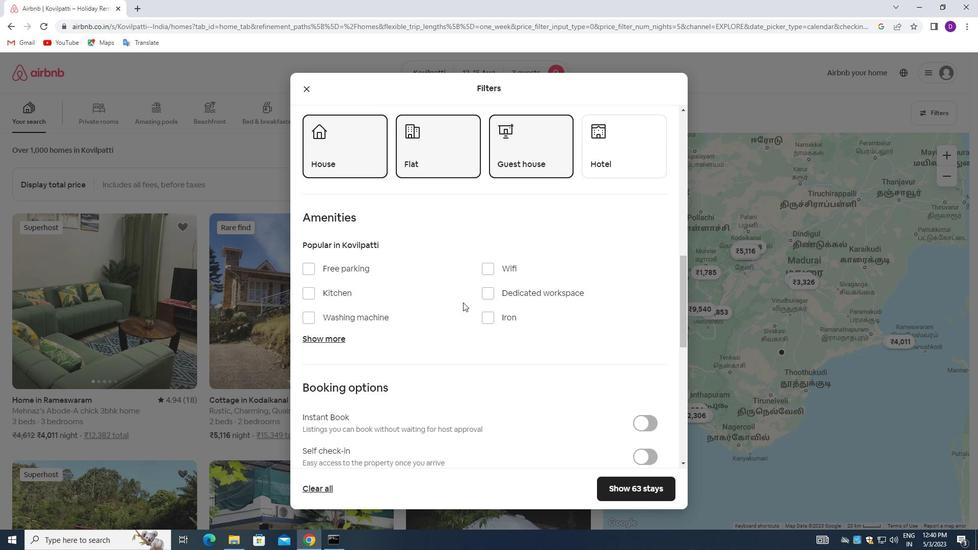 
Action: Mouse moved to (644, 354)
Screenshot: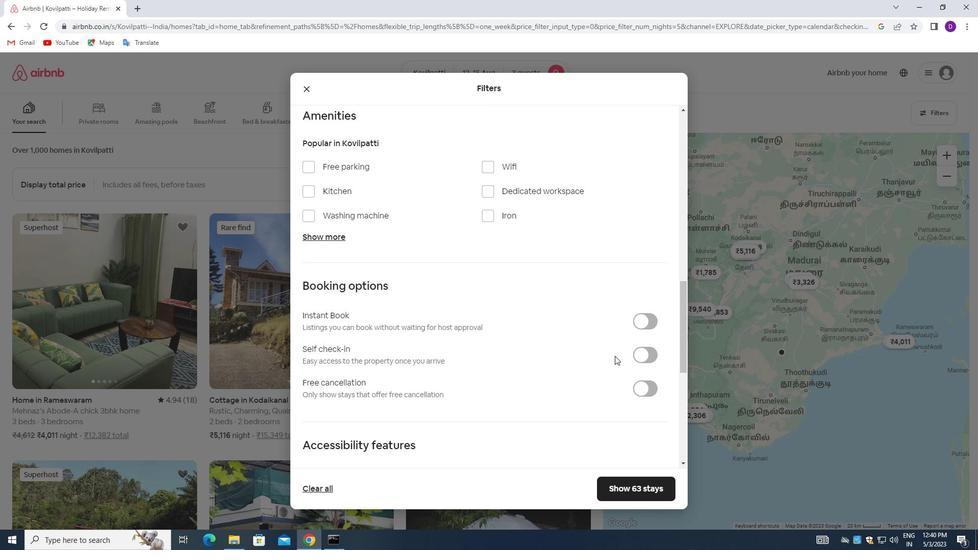 
Action: Mouse pressed left at (644, 354)
Screenshot: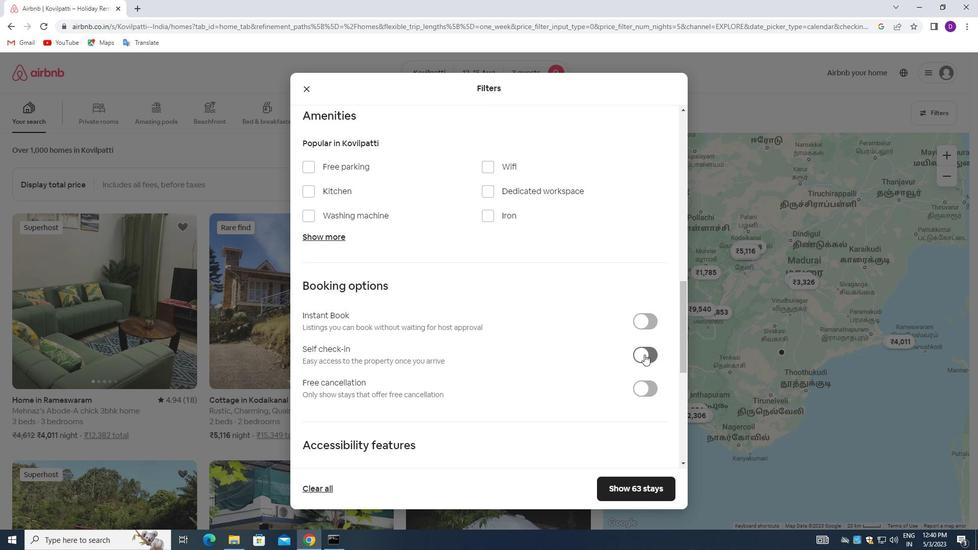 
Action: Mouse moved to (477, 358)
Screenshot: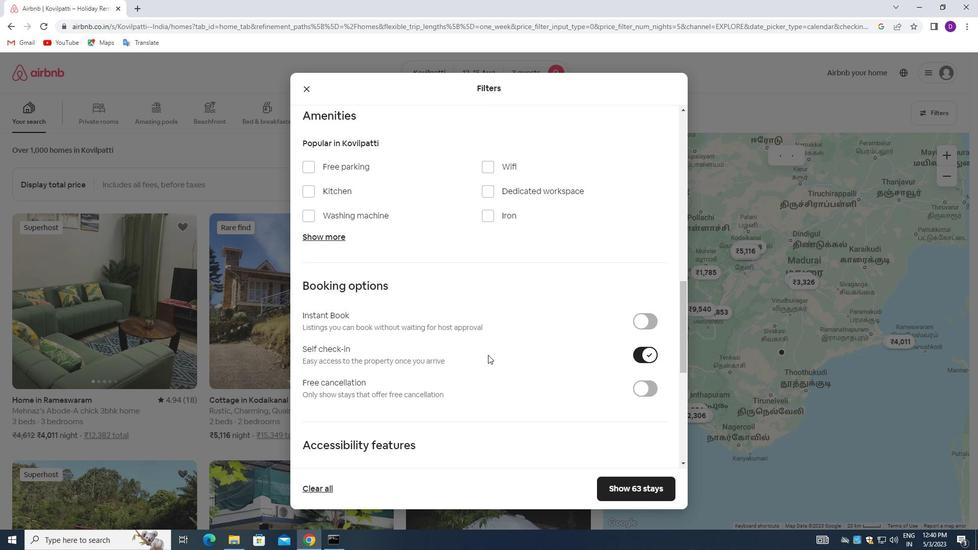 
Action: Mouse scrolled (477, 358) with delta (0, 0)
Screenshot: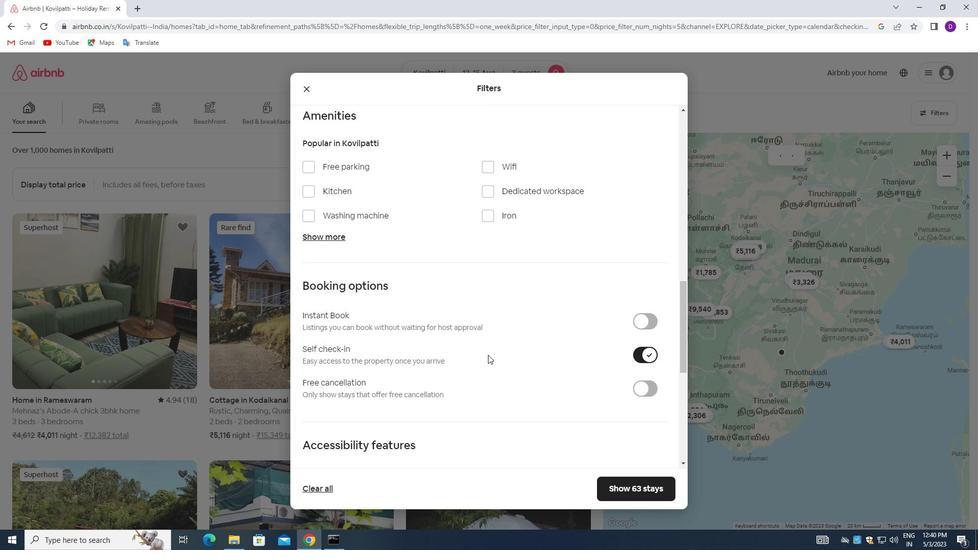 
Action: Mouse moved to (476, 359)
Screenshot: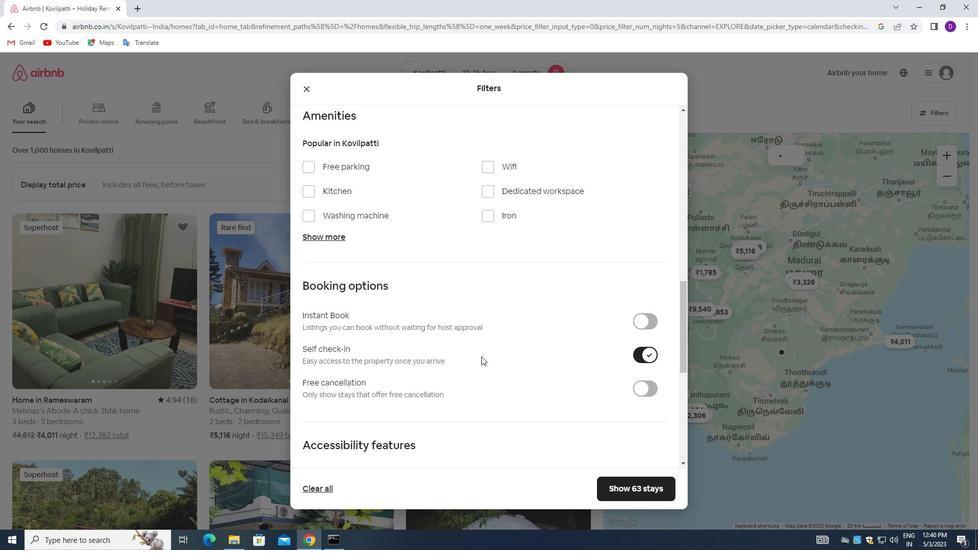 
Action: Mouse scrolled (476, 358) with delta (0, 0)
Screenshot: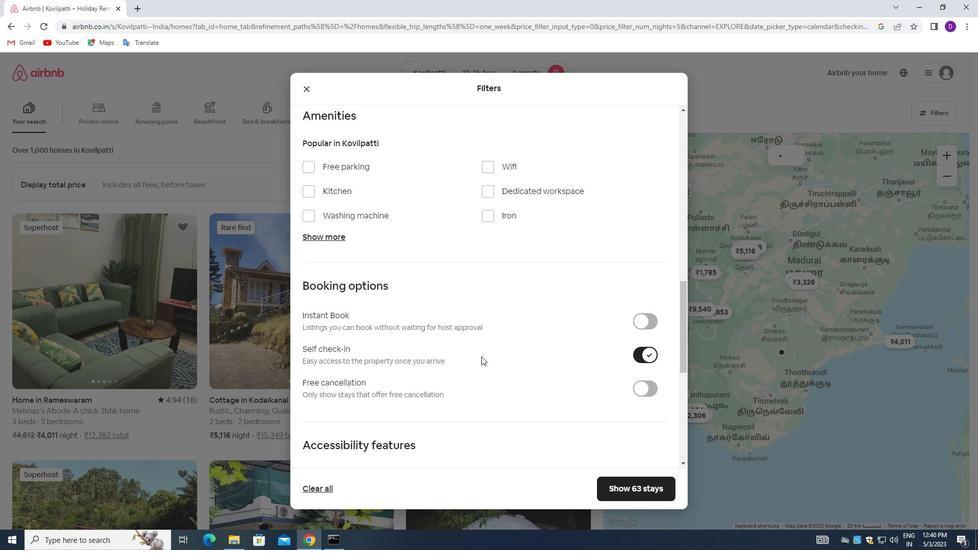
Action: Mouse moved to (467, 347)
Screenshot: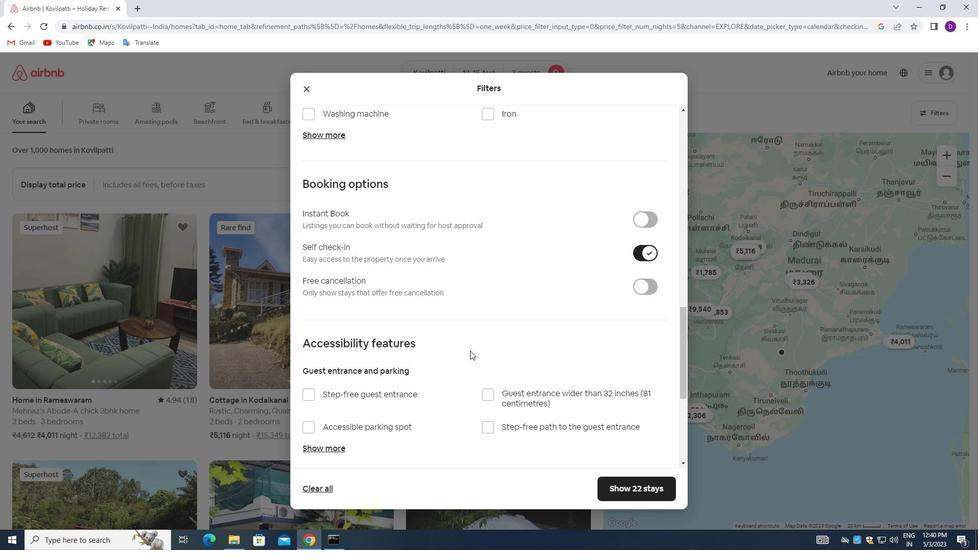 
Action: Mouse scrolled (467, 347) with delta (0, 0)
Screenshot: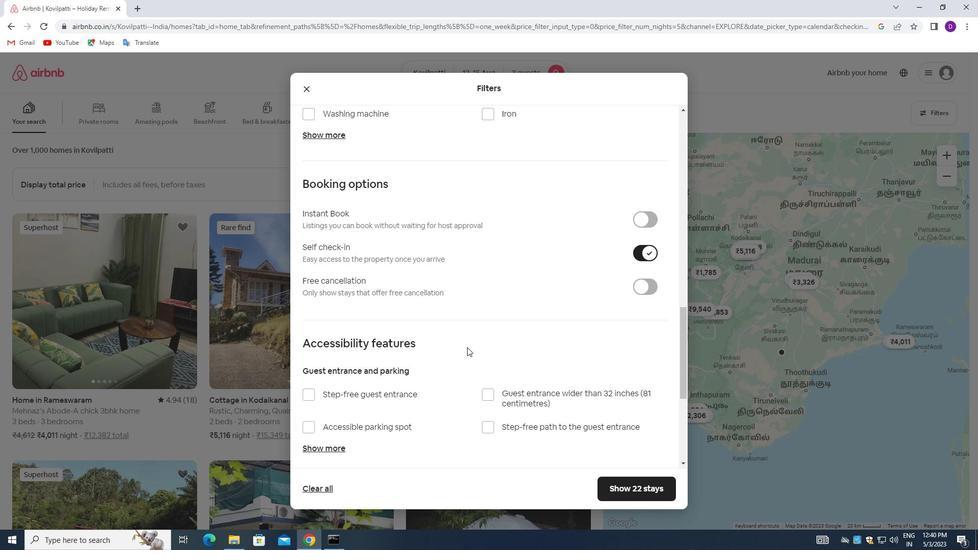 
Action: Mouse scrolled (467, 347) with delta (0, 0)
Screenshot: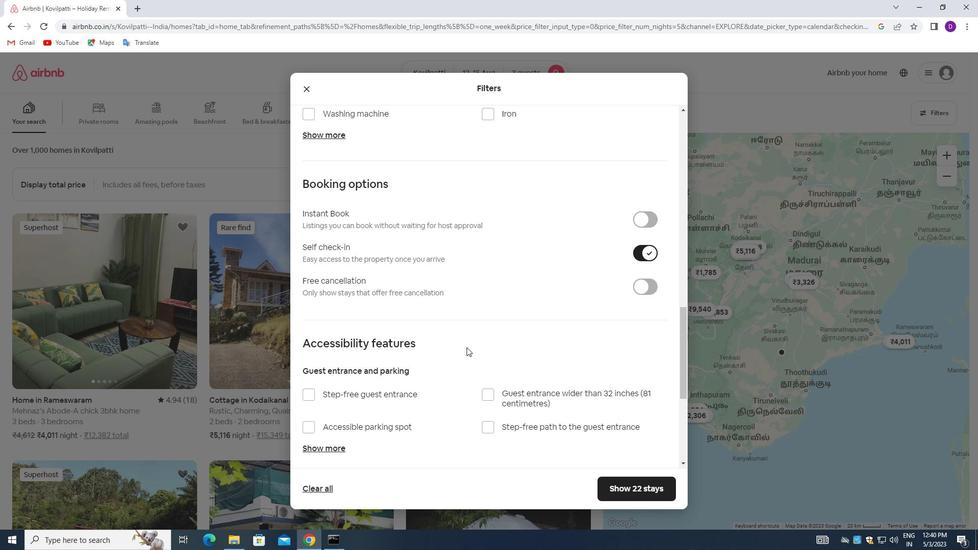 
Action: Mouse scrolled (467, 347) with delta (0, 0)
Screenshot: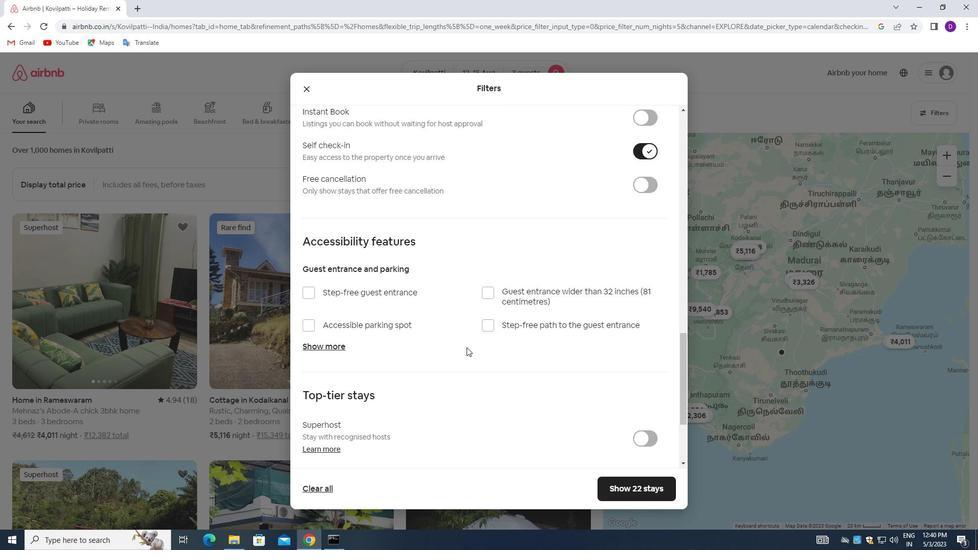 
Action: Mouse scrolled (467, 347) with delta (0, 0)
Screenshot: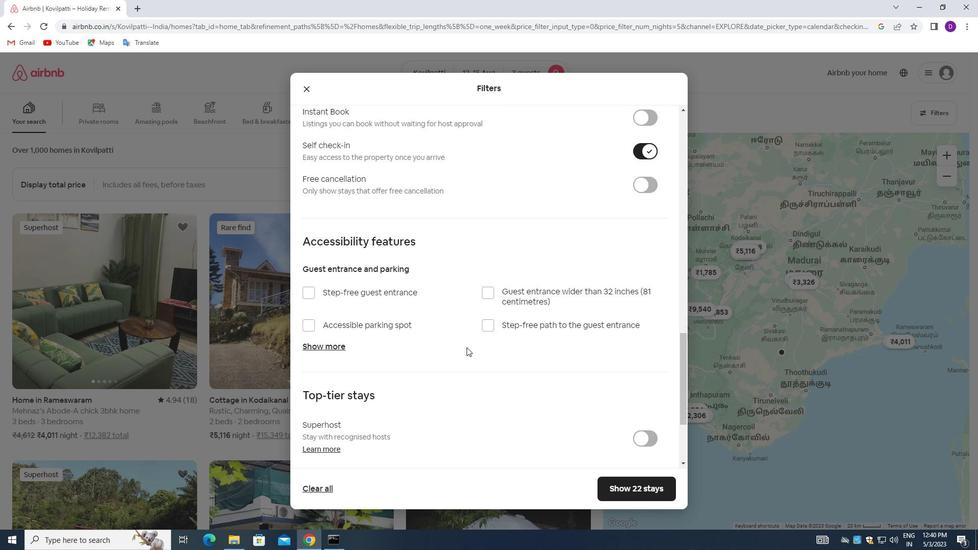 
Action: Mouse scrolled (467, 347) with delta (0, 0)
Screenshot: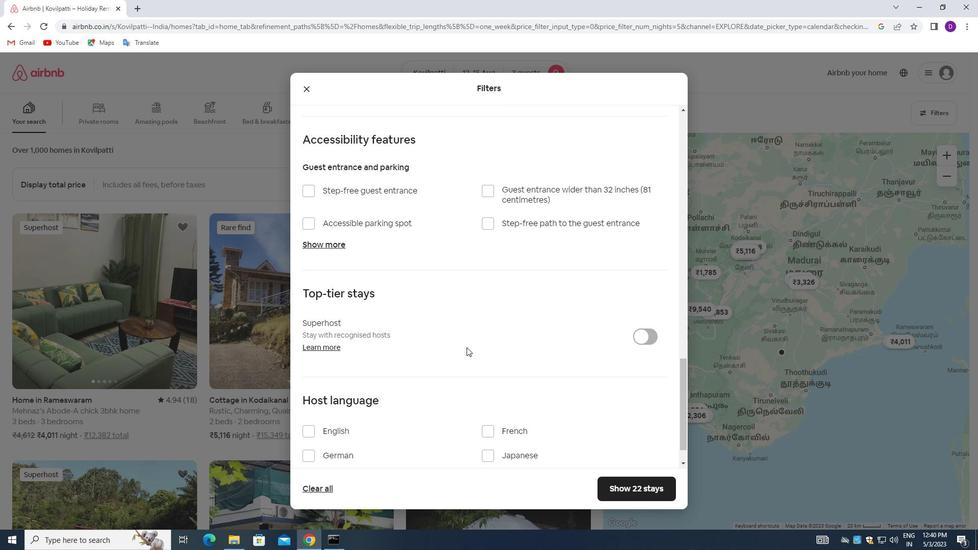 
Action: Mouse scrolled (467, 347) with delta (0, 0)
Screenshot: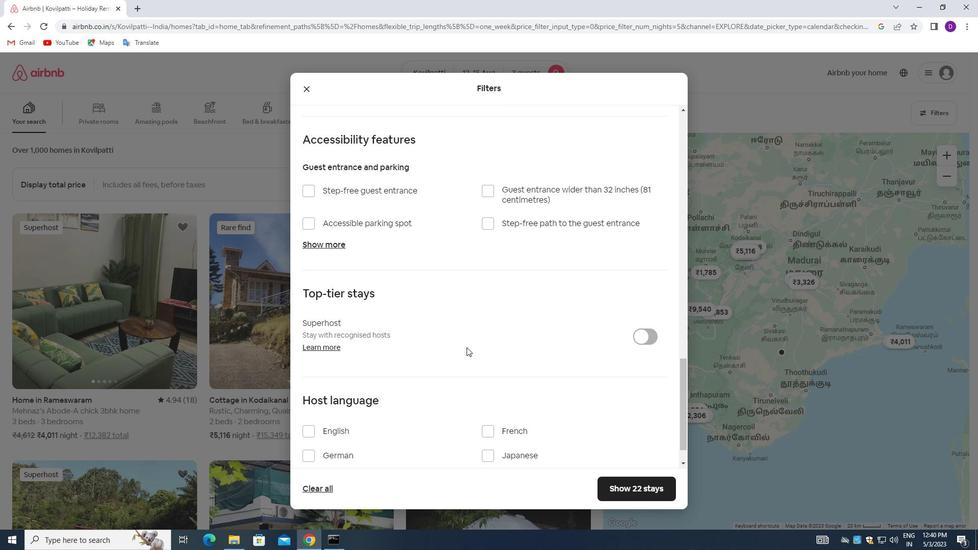 
Action: Mouse scrolled (467, 347) with delta (0, 0)
Screenshot: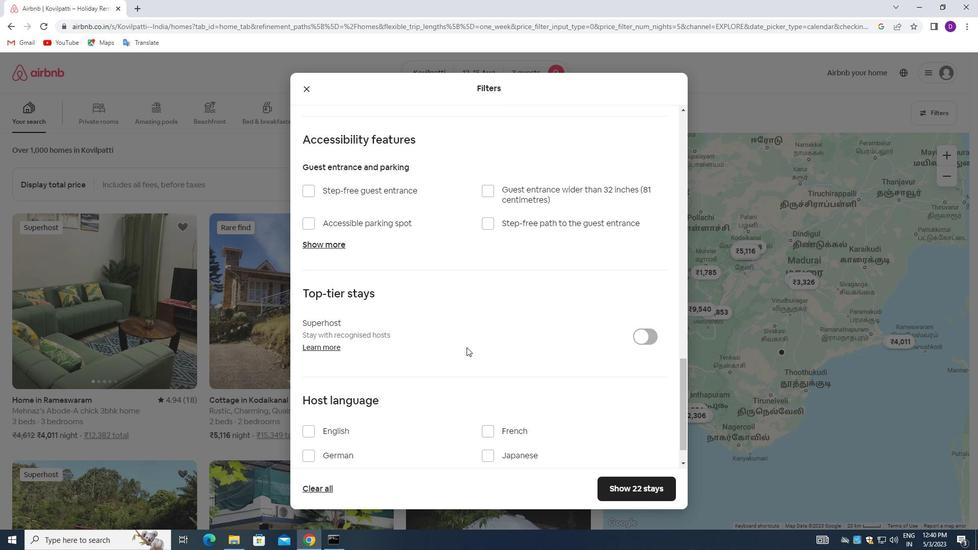 
Action: Mouse scrolled (467, 347) with delta (0, 0)
Screenshot: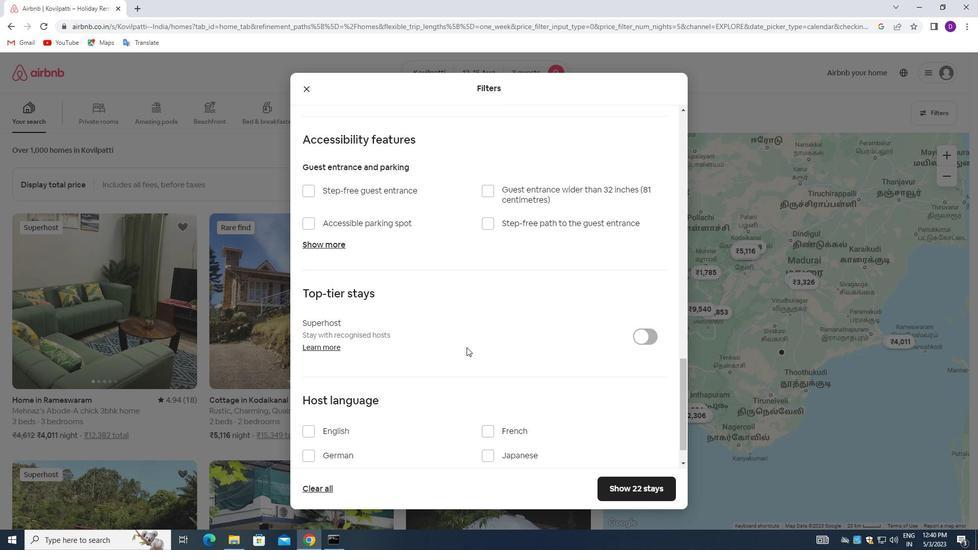 
Action: Mouse moved to (309, 397)
Screenshot: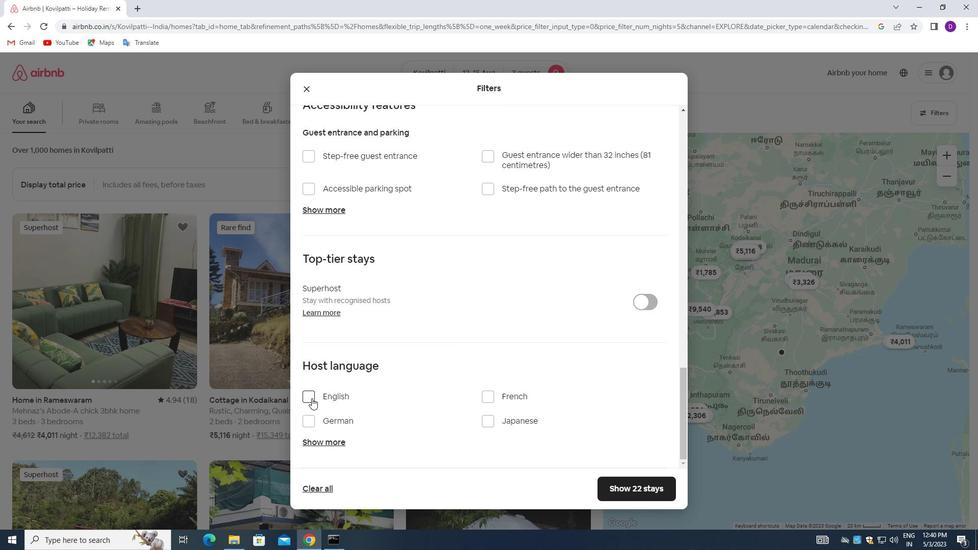 
Action: Mouse pressed left at (309, 397)
Screenshot: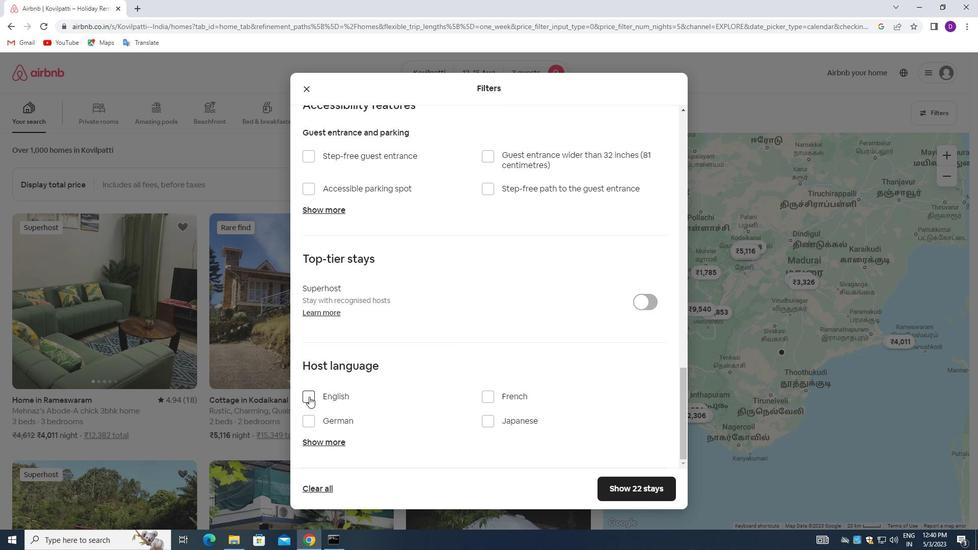 
Action: Mouse moved to (614, 486)
Screenshot: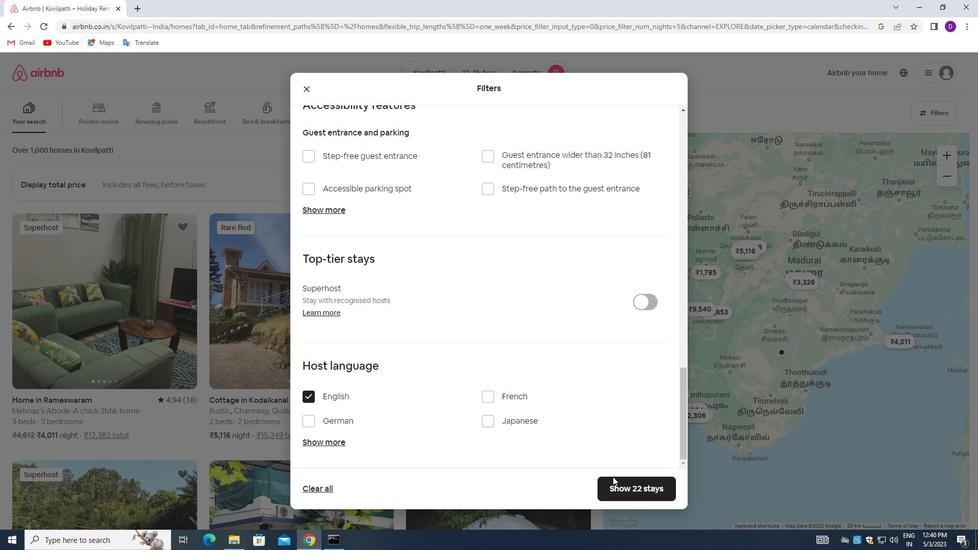 
Action: Mouse pressed left at (614, 486)
Screenshot: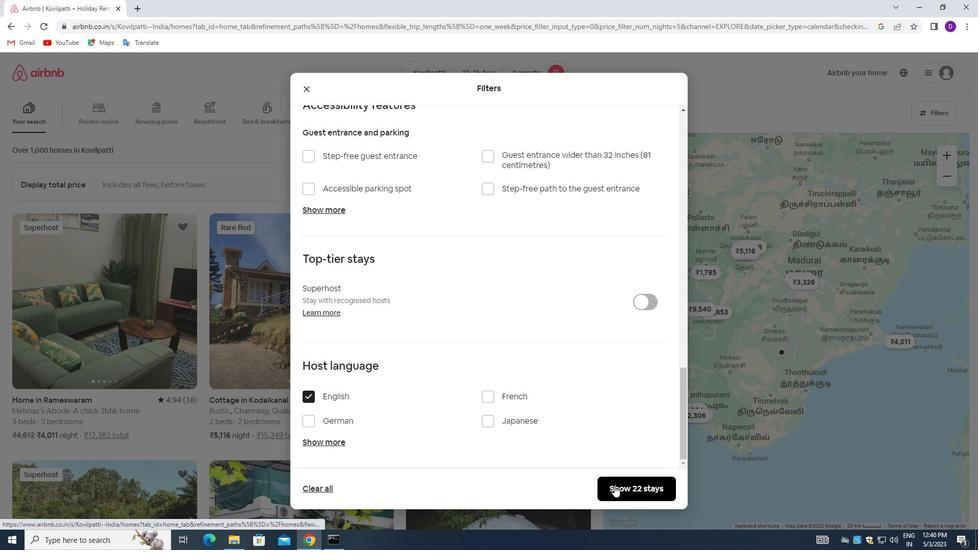 
Action: Mouse moved to (600, 346)
Screenshot: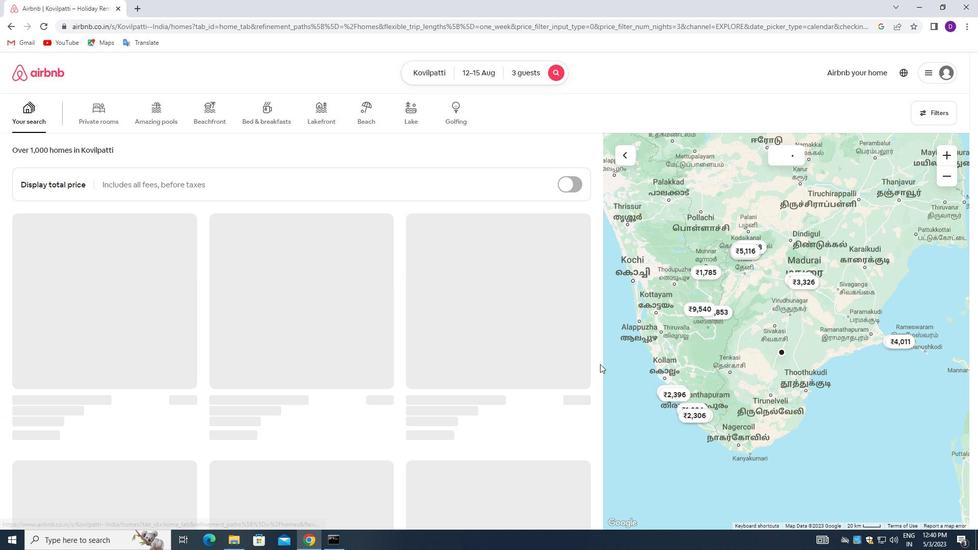 
